 Task: Find connections with filter location Pátra with filter topic #socialmediawith filter profile language English with filter current company Lenovo India with filter school Sandip University with filter industry Measuring and Control Instrument Manufacturing with filter service category NotaryOnline Research with filter keywords title Physical Therapist
Action: Mouse moved to (285, 190)
Screenshot: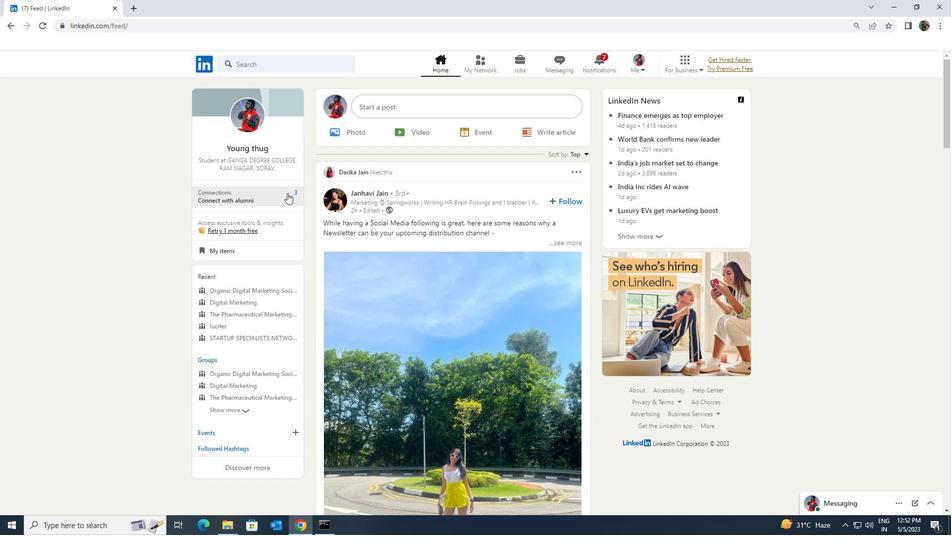 
Action: Mouse pressed left at (285, 190)
Screenshot: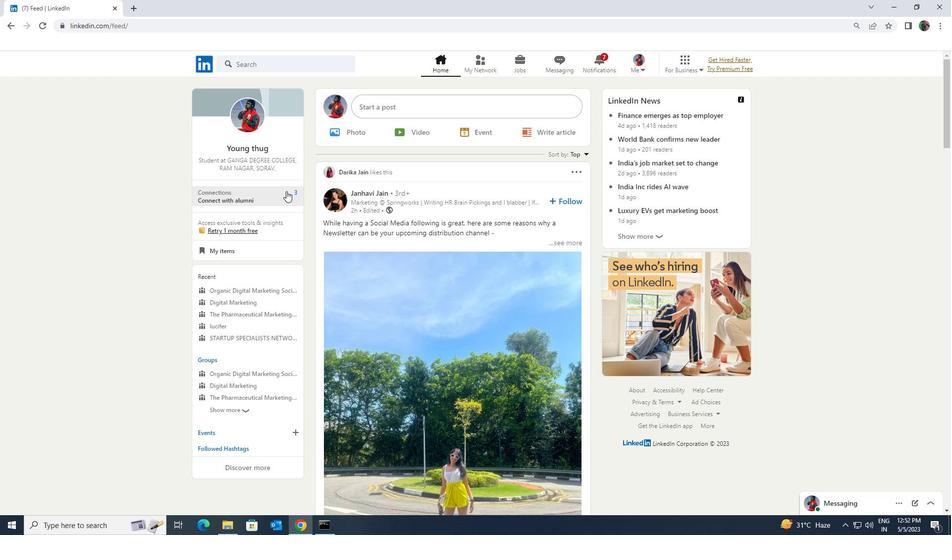 
Action: Mouse moved to (275, 116)
Screenshot: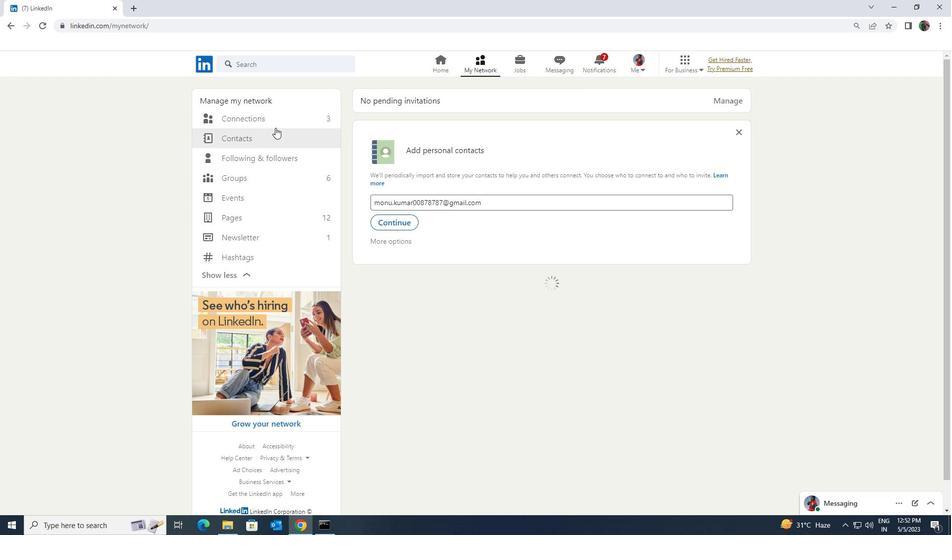 
Action: Mouse pressed left at (275, 116)
Screenshot: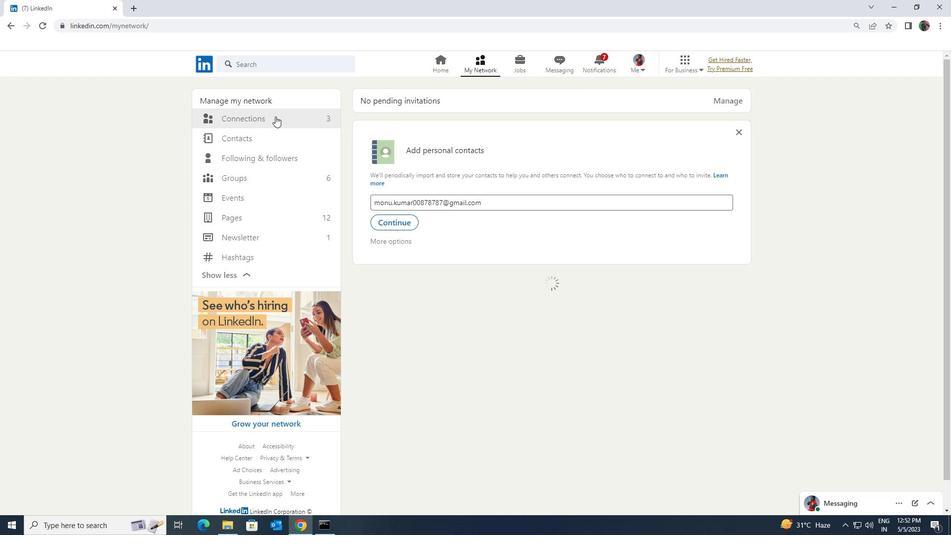 
Action: Mouse moved to (274, 117)
Screenshot: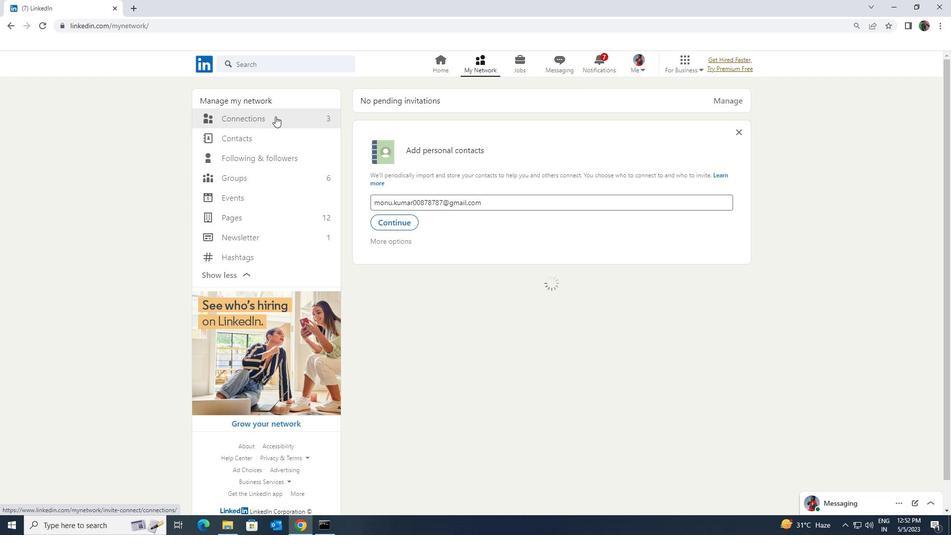 
Action: Mouse pressed left at (274, 117)
Screenshot: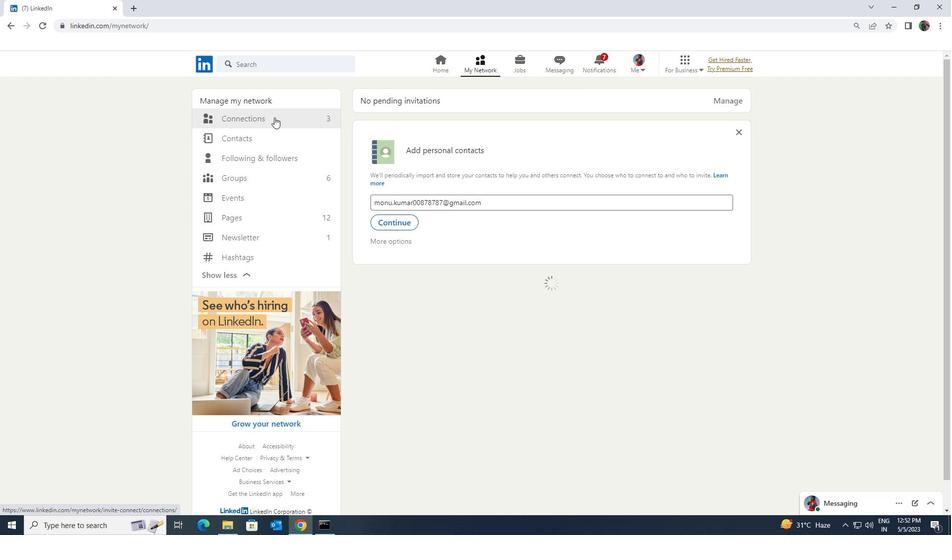 
Action: Mouse moved to (532, 121)
Screenshot: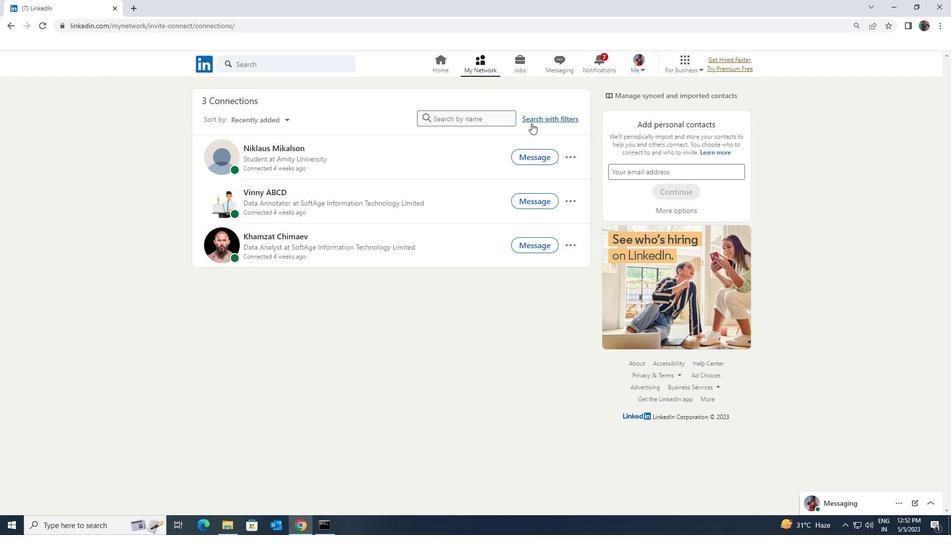 
Action: Mouse pressed left at (532, 121)
Screenshot: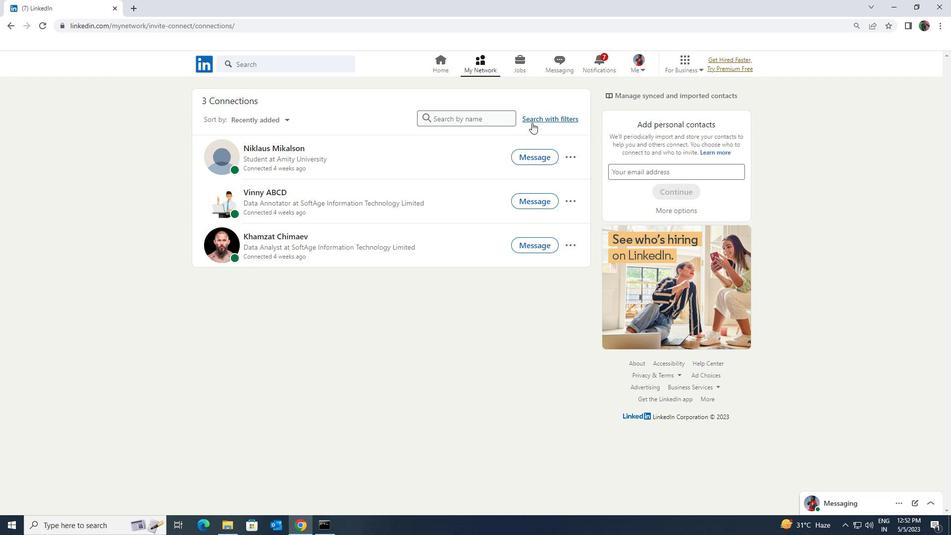 
Action: Mouse moved to (505, 88)
Screenshot: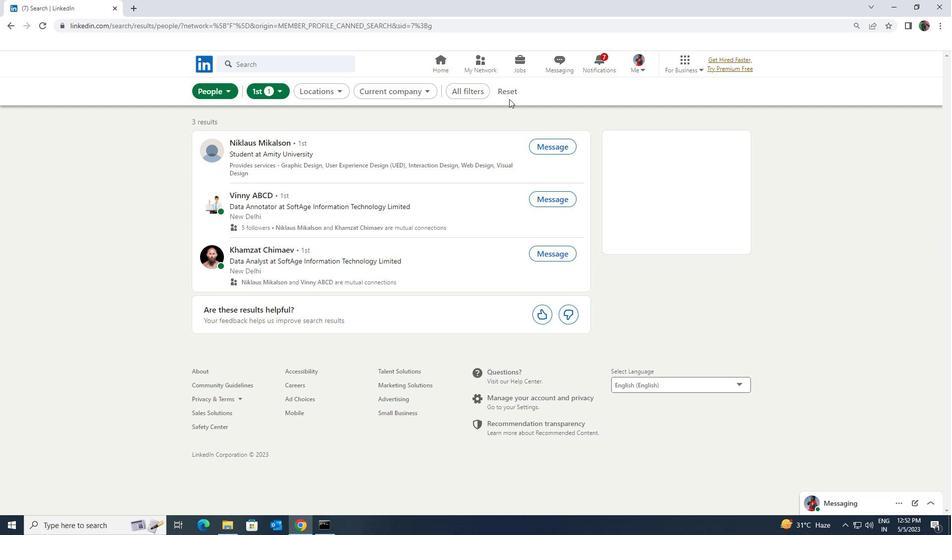 
Action: Mouse pressed left at (505, 88)
Screenshot: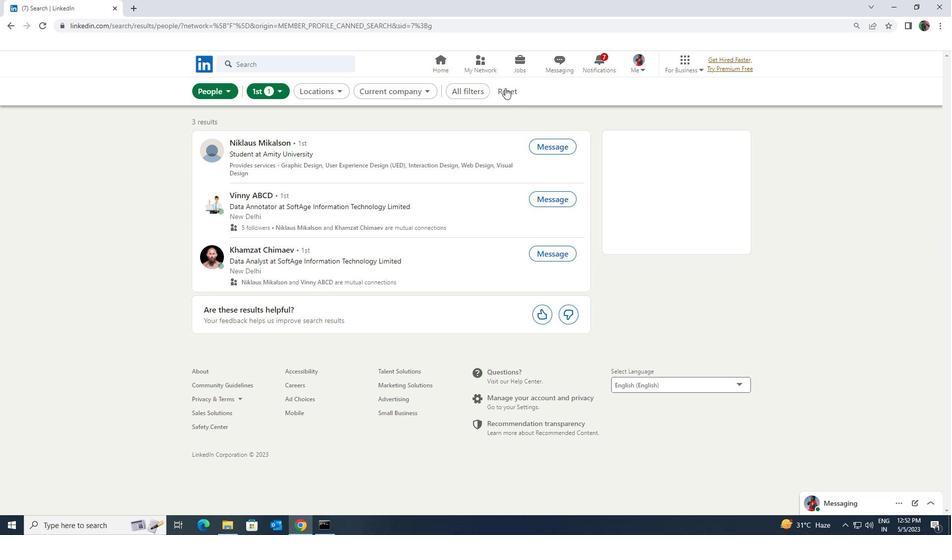 
Action: Mouse moved to (499, 90)
Screenshot: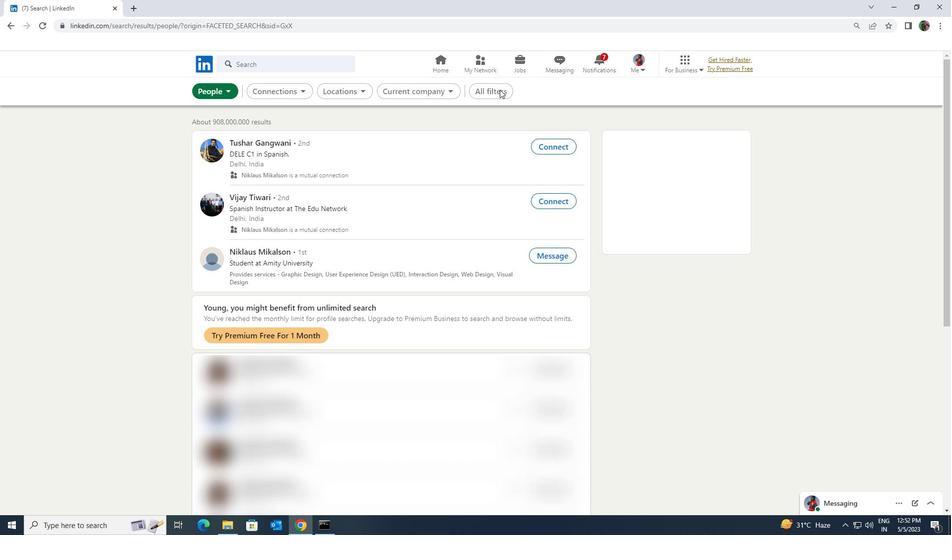 
Action: Mouse pressed left at (499, 90)
Screenshot: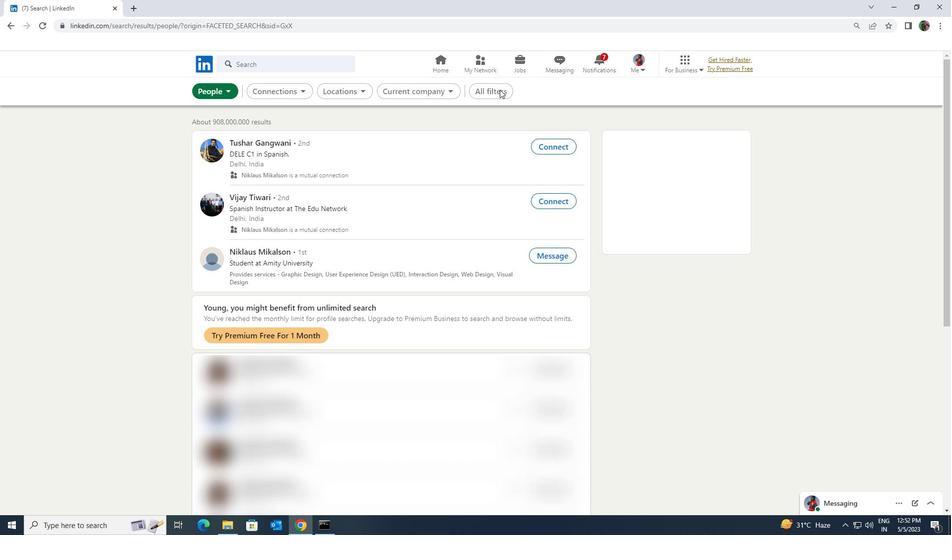 
Action: Mouse moved to (495, 91)
Screenshot: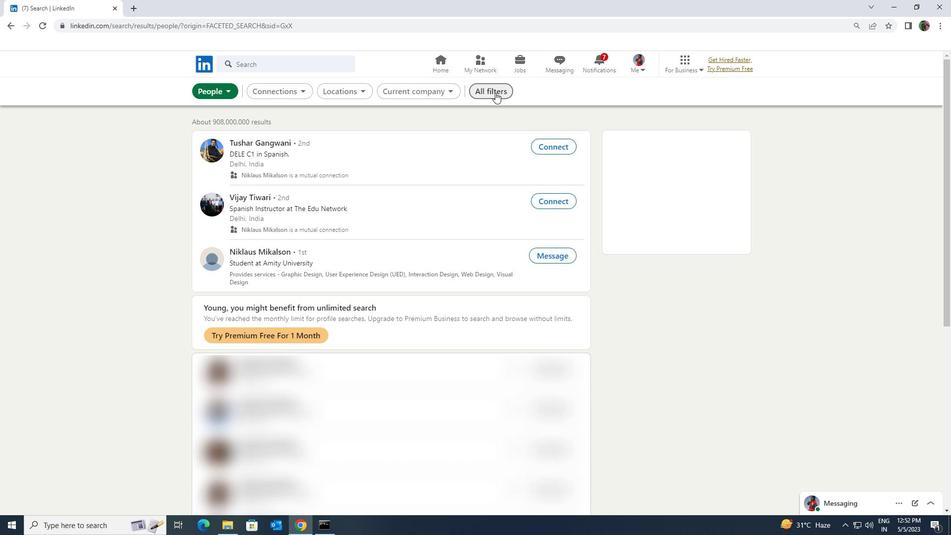 
Action: Mouse pressed left at (495, 91)
Screenshot: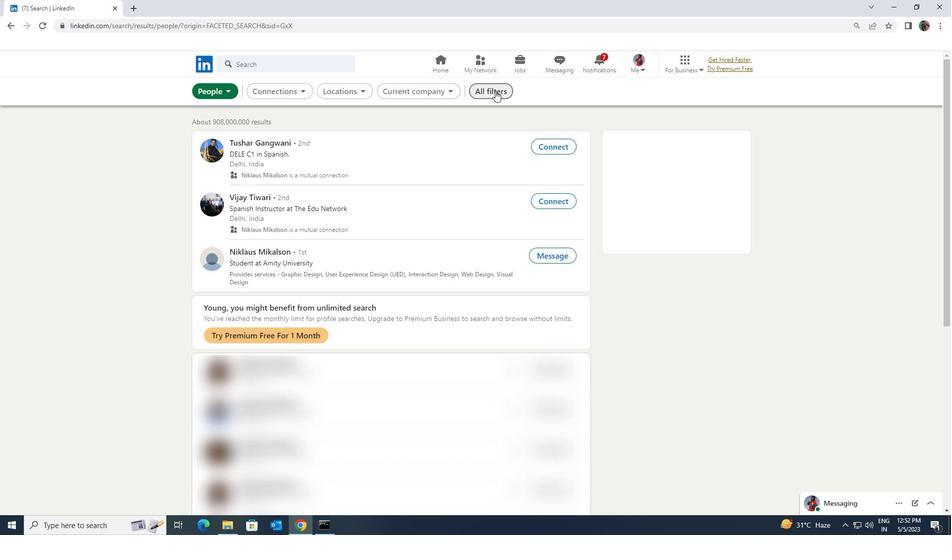 
Action: Mouse pressed left at (495, 91)
Screenshot: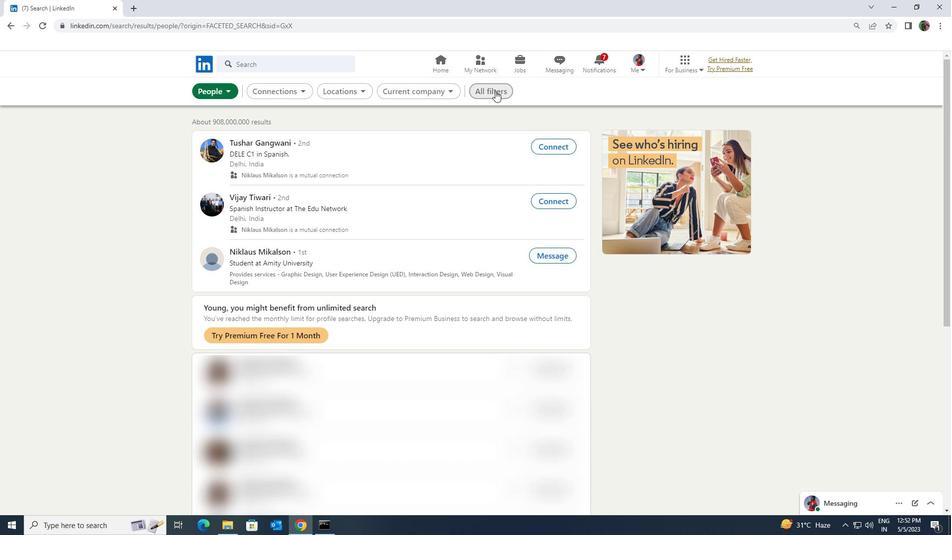 
Action: Mouse moved to (859, 385)
Screenshot: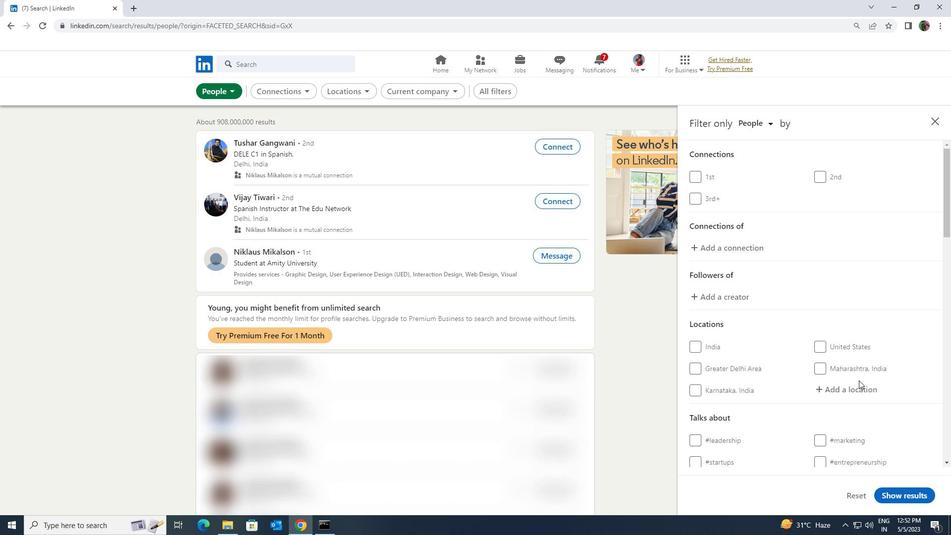 
Action: Mouse pressed left at (859, 385)
Screenshot: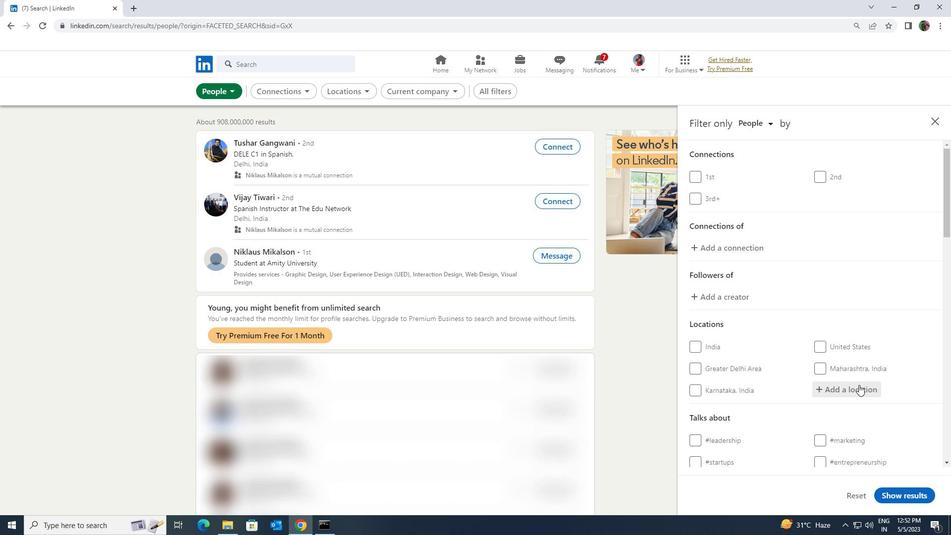 
Action: Key pressed <Key.shift>PATRA
Screenshot: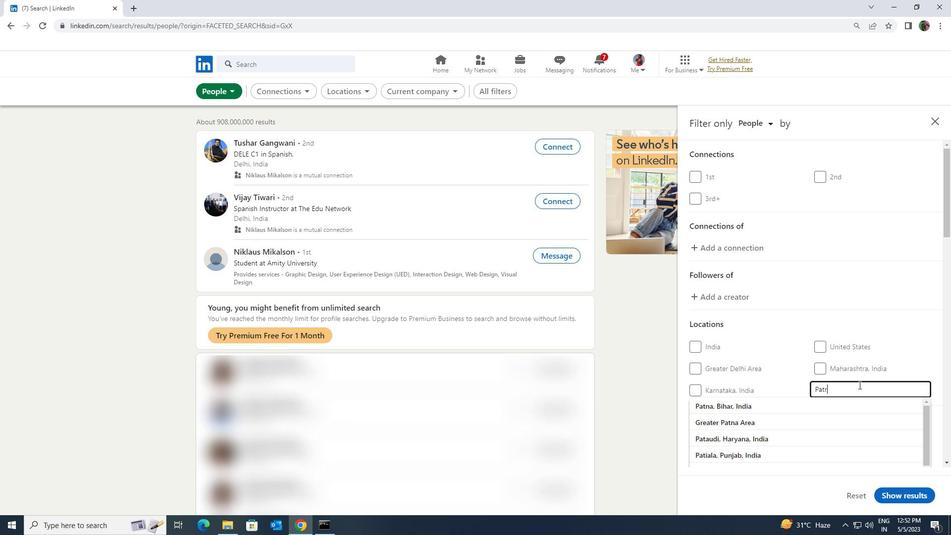 
Action: Mouse moved to (846, 406)
Screenshot: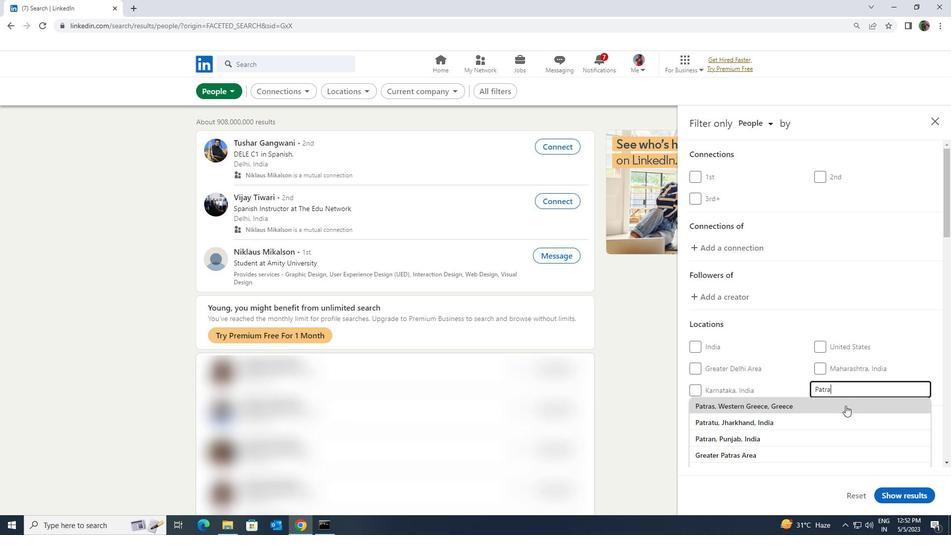 
Action: Mouse pressed left at (846, 406)
Screenshot: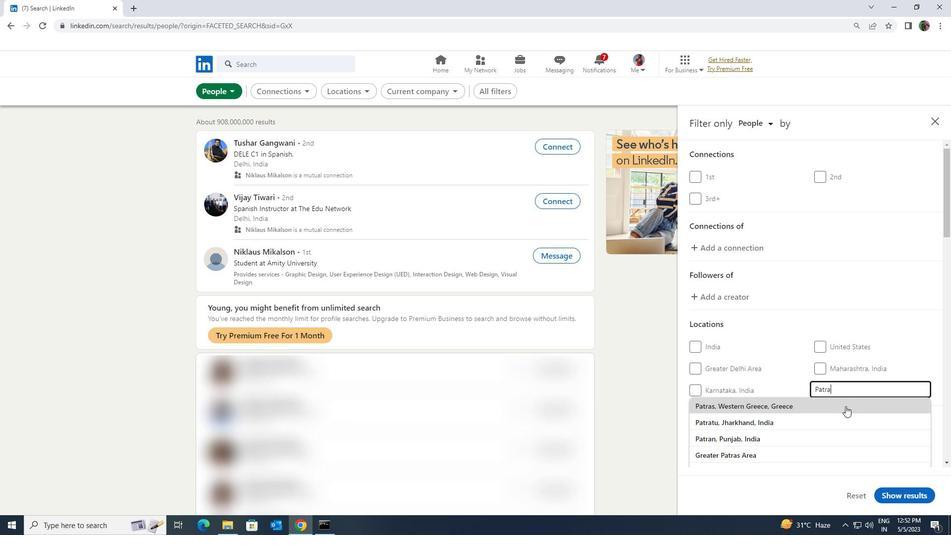
Action: Mouse scrolled (846, 405) with delta (0, 0)
Screenshot: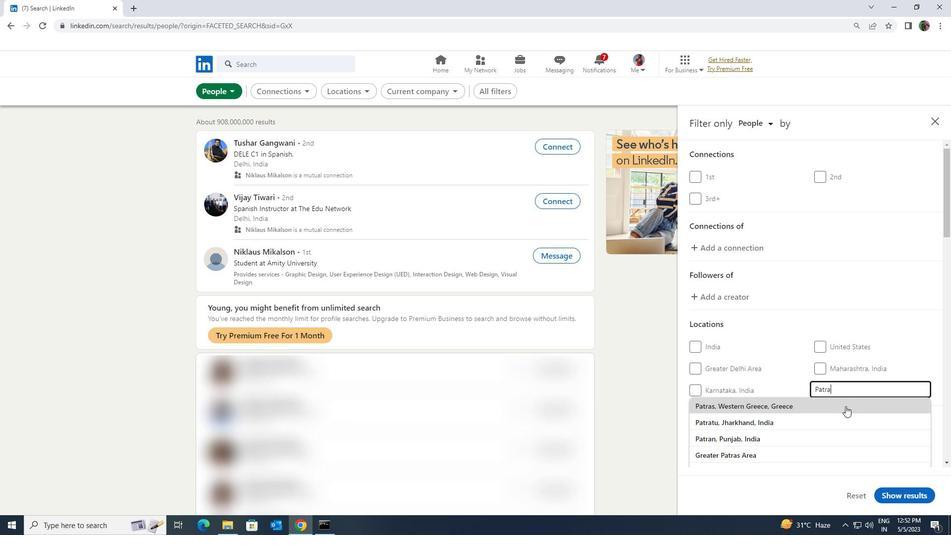 
Action: Mouse moved to (844, 405)
Screenshot: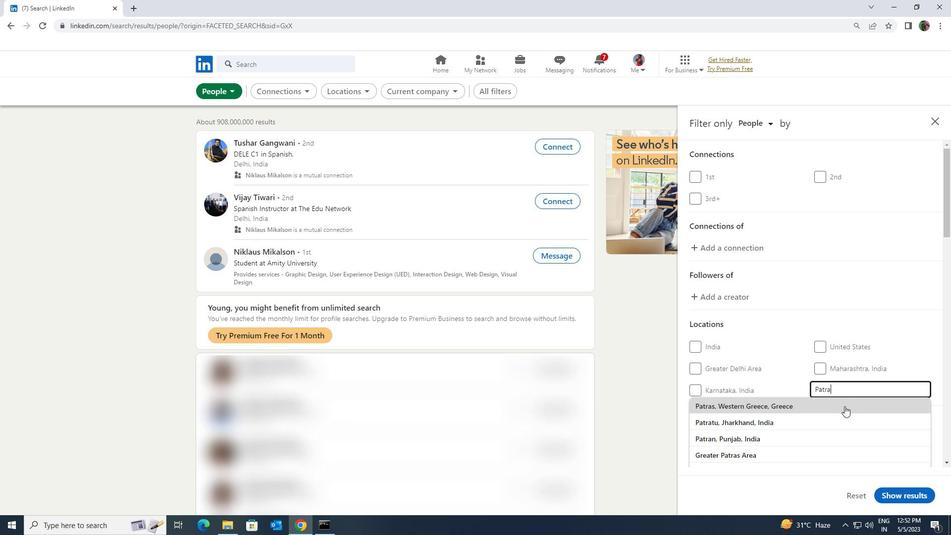 
Action: Mouse pressed left at (844, 405)
Screenshot: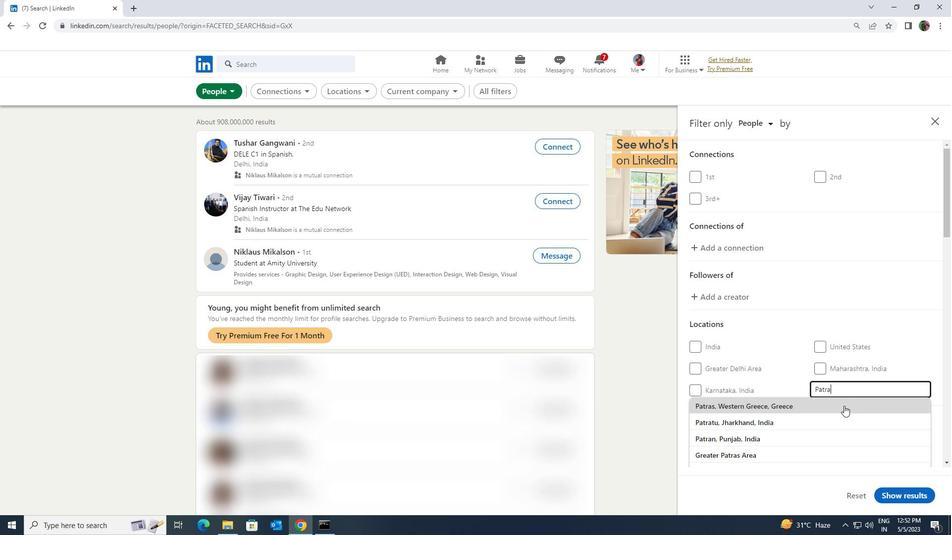 
Action: Mouse scrolled (844, 405) with delta (0, 0)
Screenshot: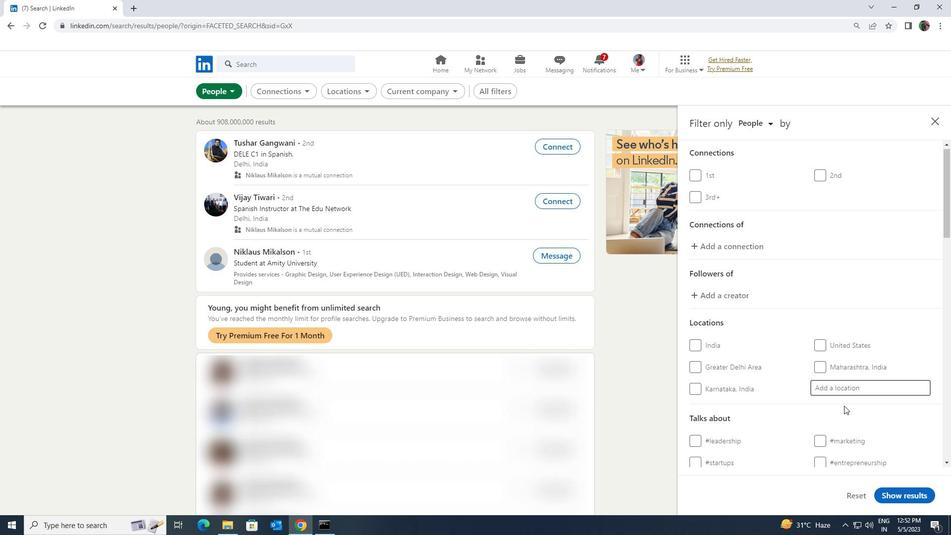 
Action: Mouse scrolled (844, 405) with delta (0, 0)
Screenshot: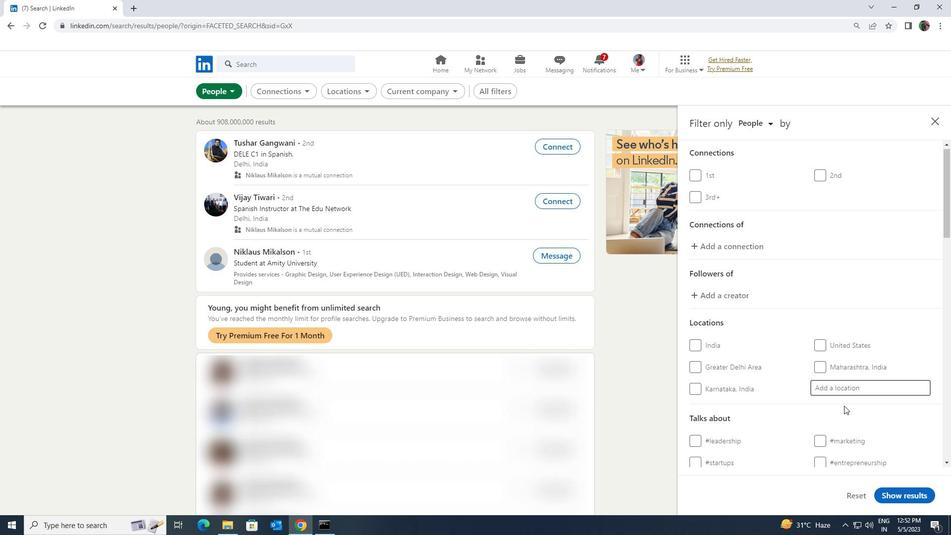 
Action: Mouse moved to (839, 353)
Screenshot: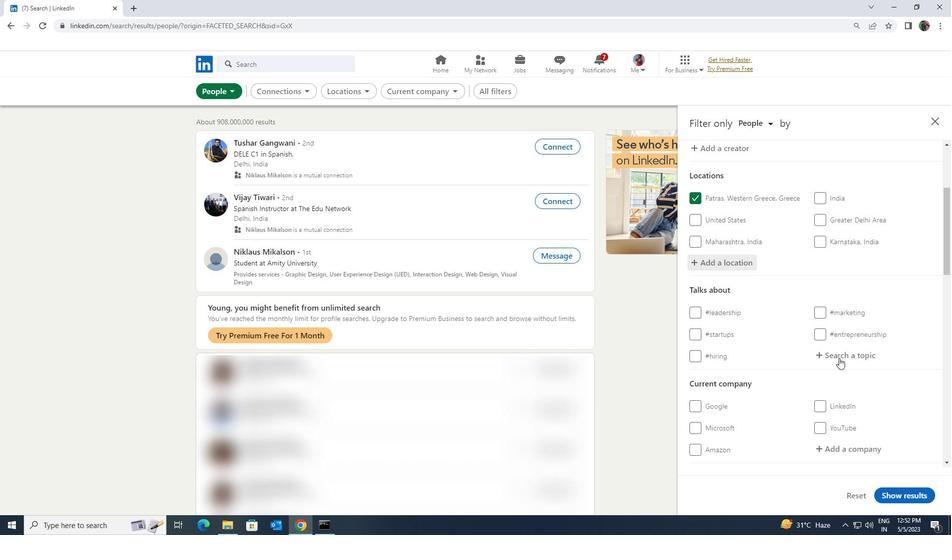 
Action: Mouse pressed left at (839, 353)
Screenshot: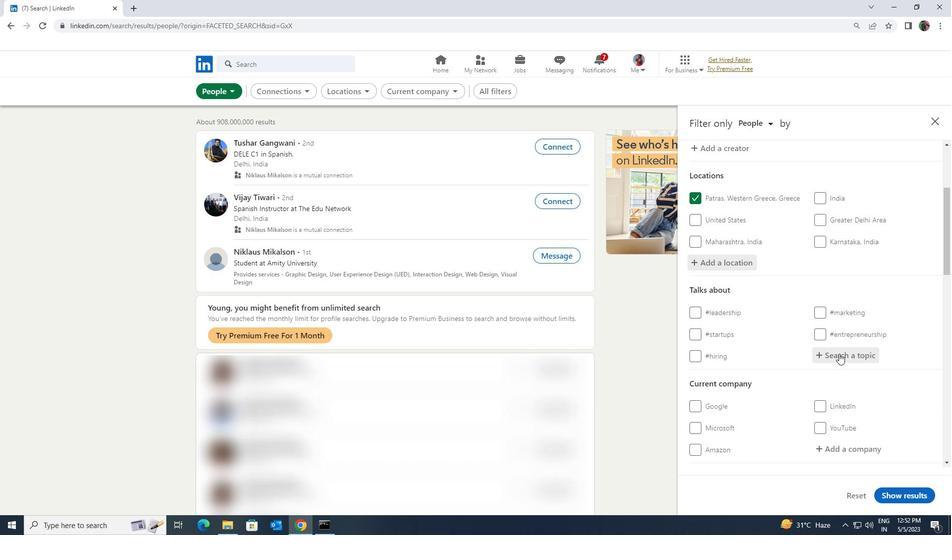 
Action: Key pressed <Key.shift><Key.shift><Key.shift><Key.shift><Key.shift><Key.shift><Key.shift><Key.shift>SOCIALMDIA<Key.backspace><Key.backspace><Key.backspace>EDIA
Screenshot: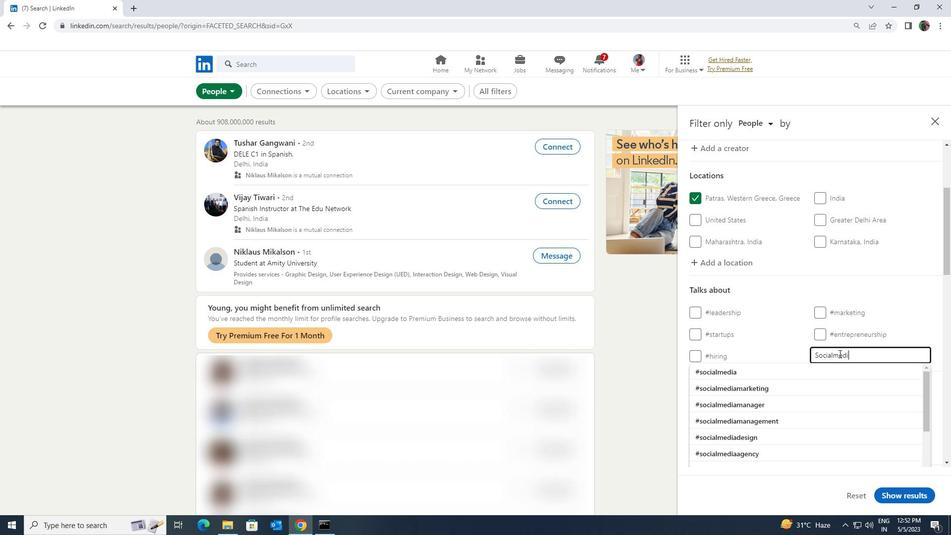 
Action: Mouse moved to (839, 368)
Screenshot: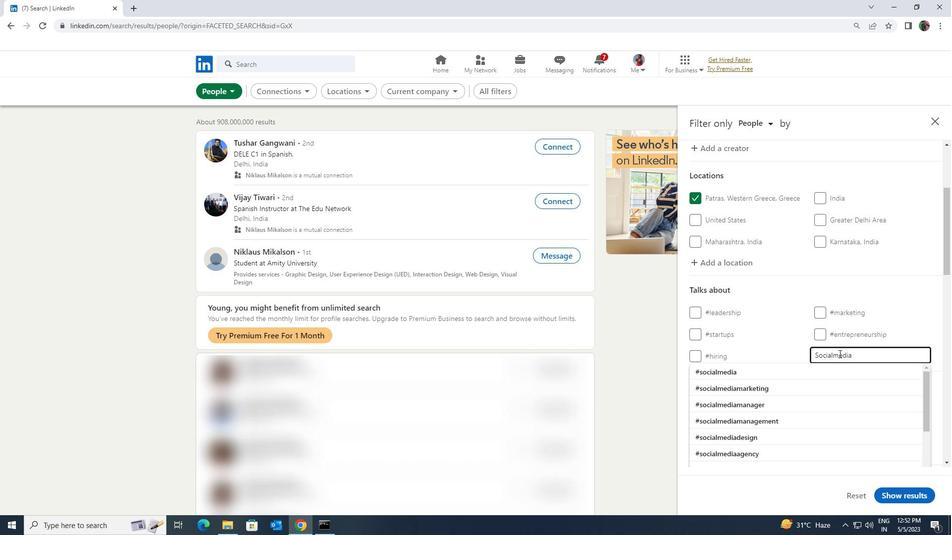 
Action: Mouse pressed left at (839, 368)
Screenshot: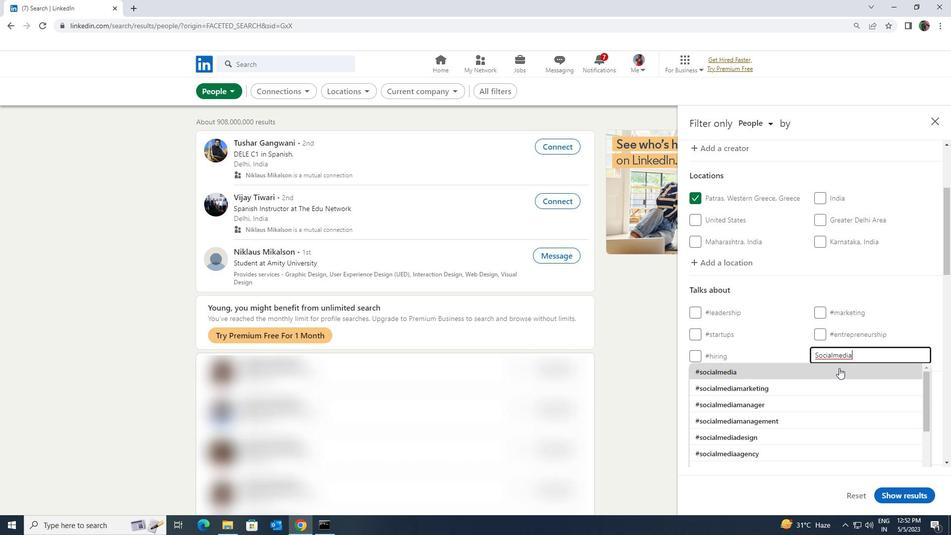 
Action: Mouse moved to (839, 368)
Screenshot: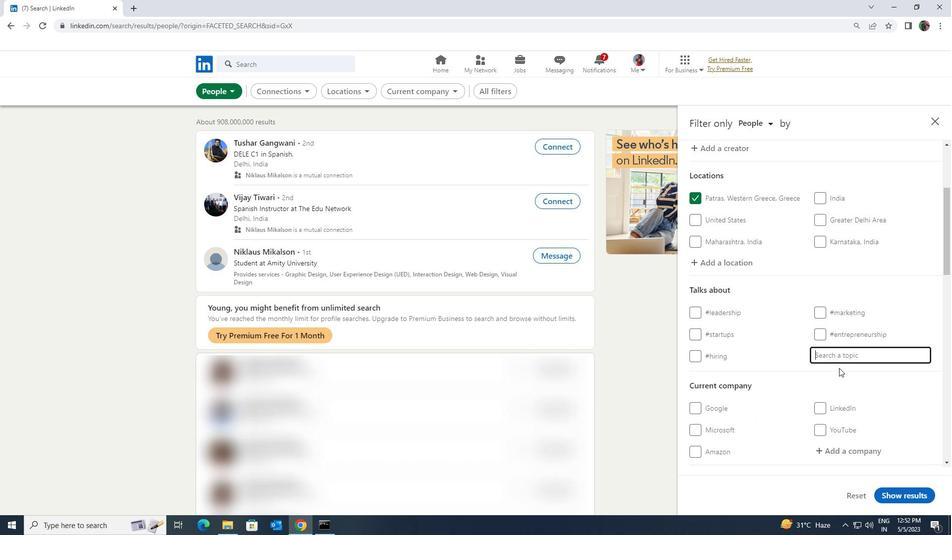 
Action: Mouse scrolled (839, 367) with delta (0, 0)
Screenshot: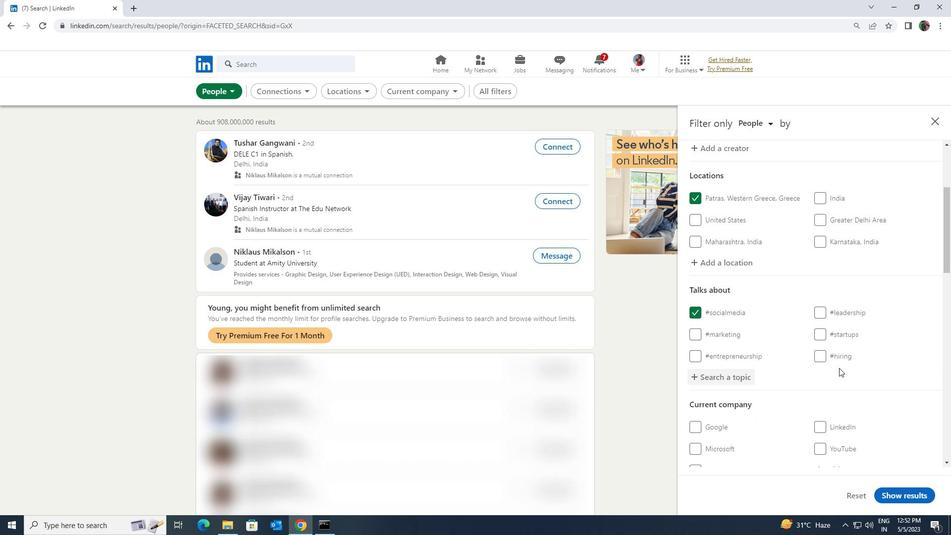 
Action: Mouse moved to (840, 368)
Screenshot: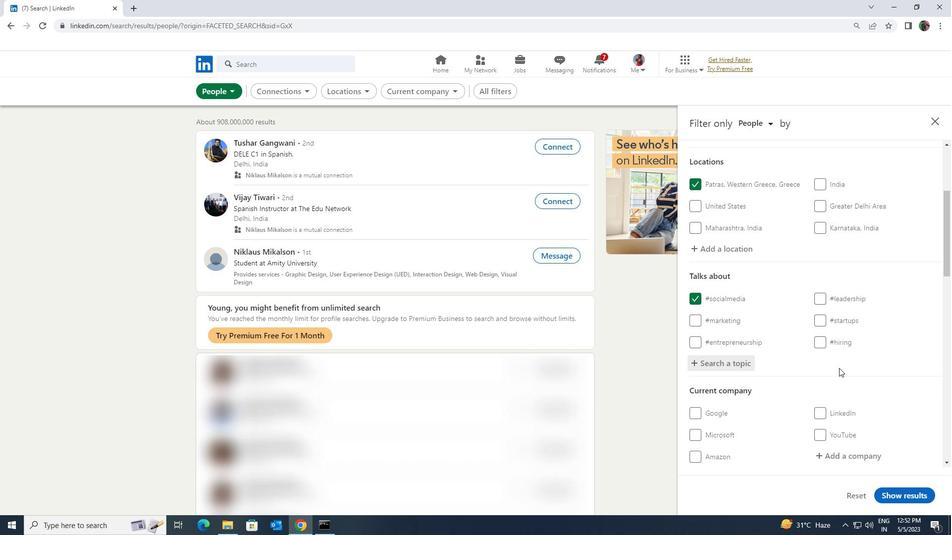 
Action: Mouse scrolled (840, 367) with delta (0, 0)
Screenshot: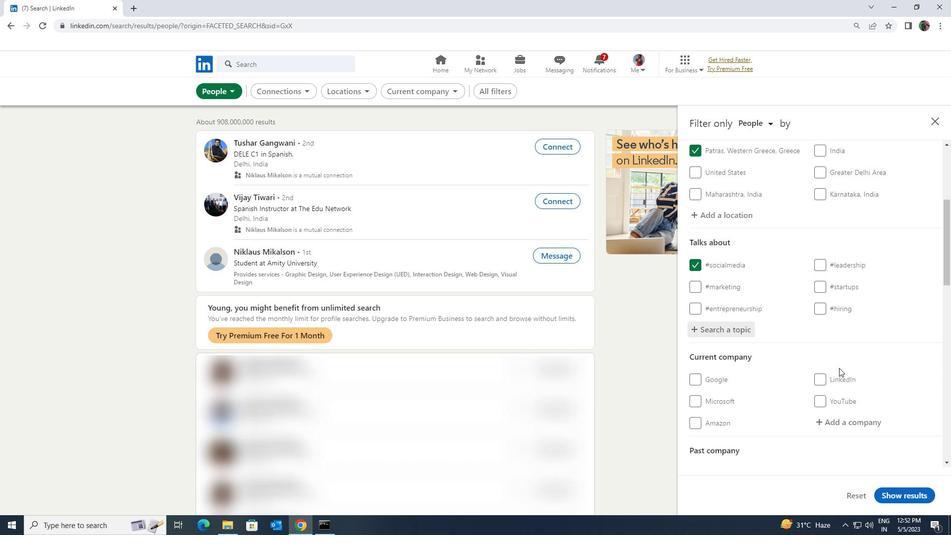 
Action: Mouse moved to (840, 368)
Screenshot: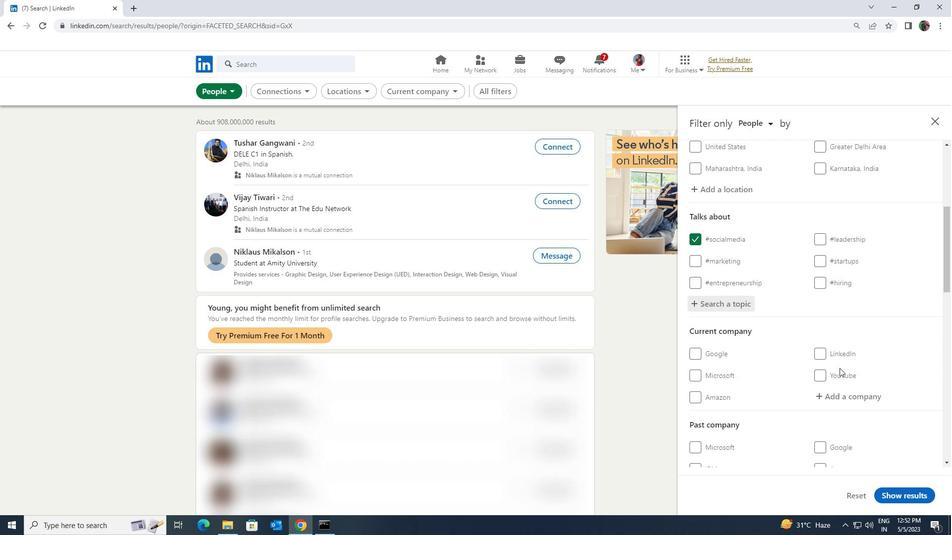 
Action: Mouse scrolled (840, 367) with delta (0, 0)
Screenshot: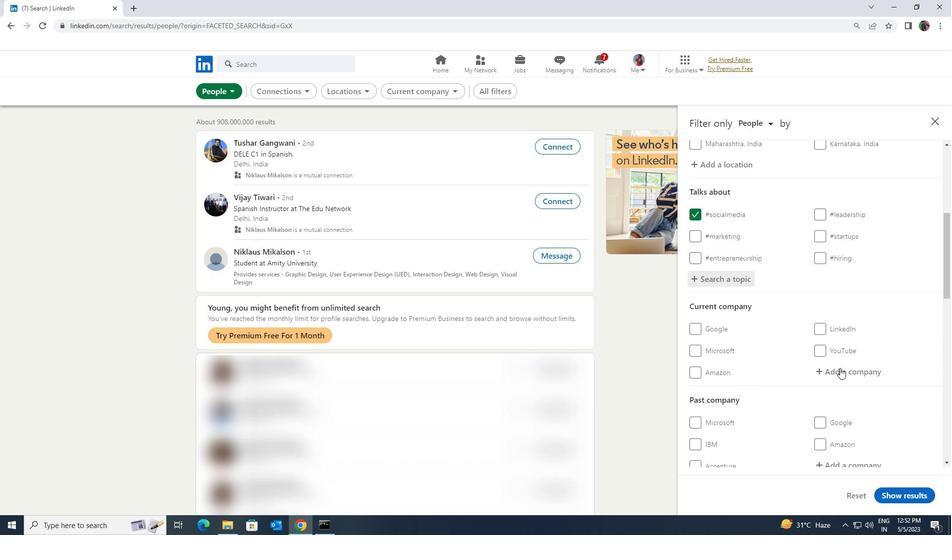 
Action: Mouse scrolled (840, 367) with delta (0, 0)
Screenshot: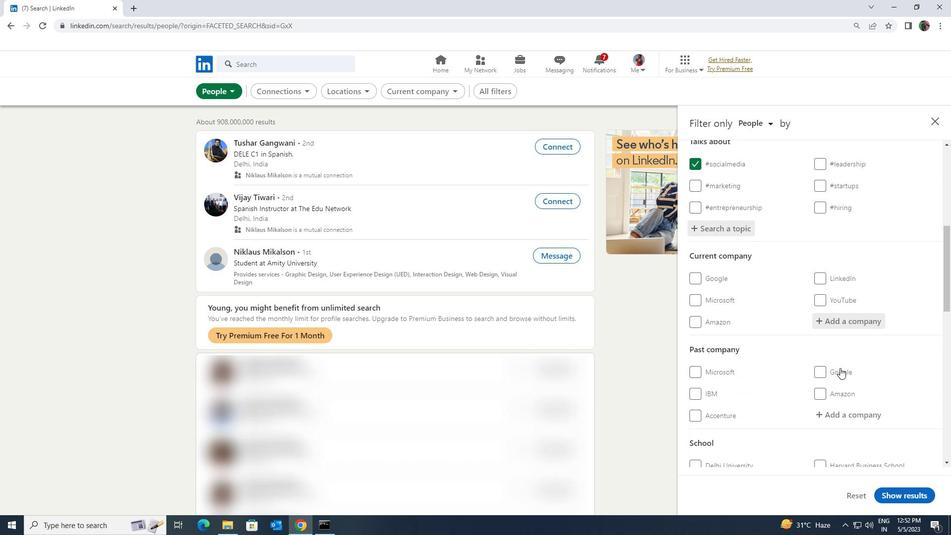 
Action: Mouse scrolled (840, 367) with delta (0, 0)
Screenshot: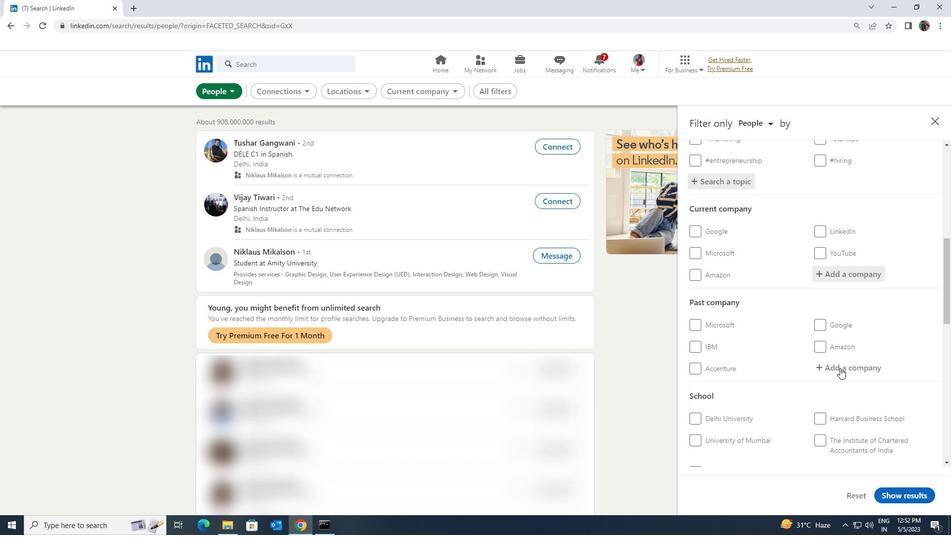 
Action: Mouse scrolled (840, 367) with delta (0, 0)
Screenshot: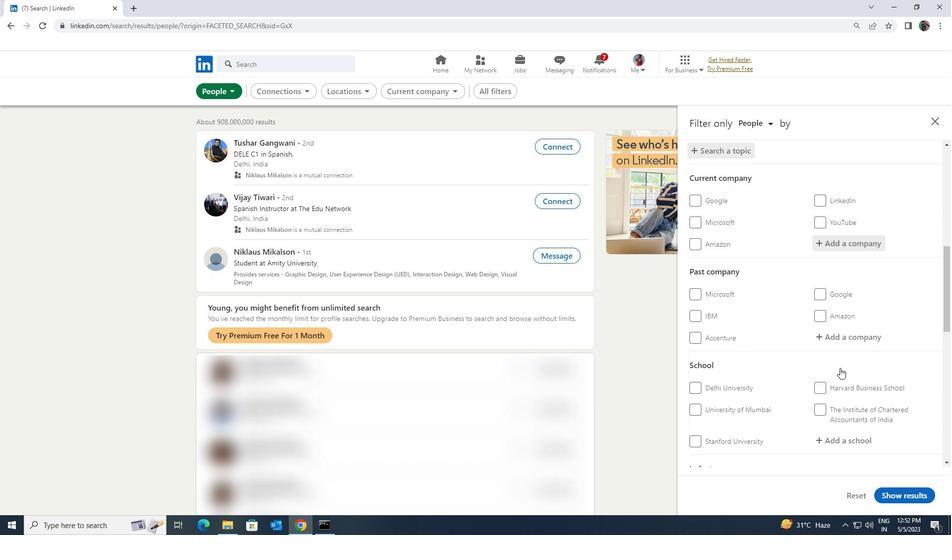 
Action: Mouse scrolled (840, 367) with delta (0, 0)
Screenshot: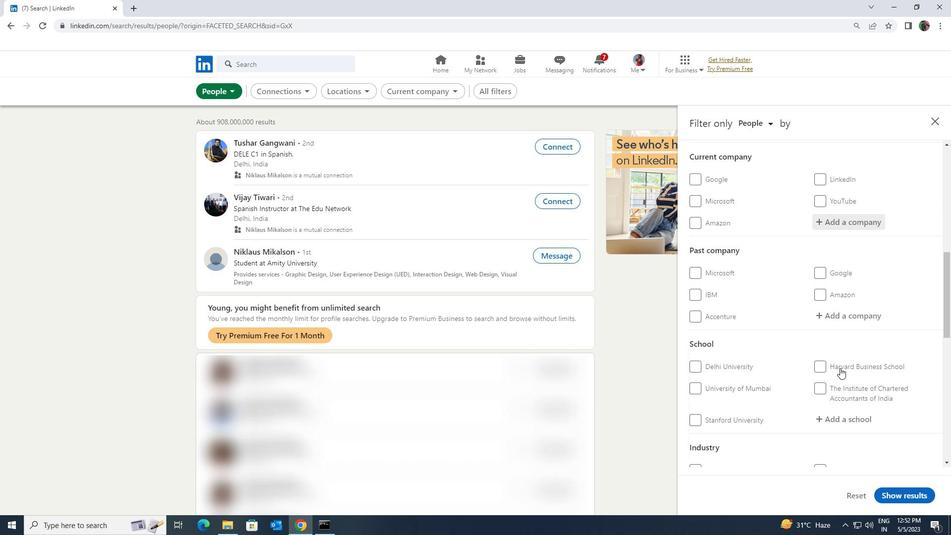 
Action: Mouse moved to (840, 368)
Screenshot: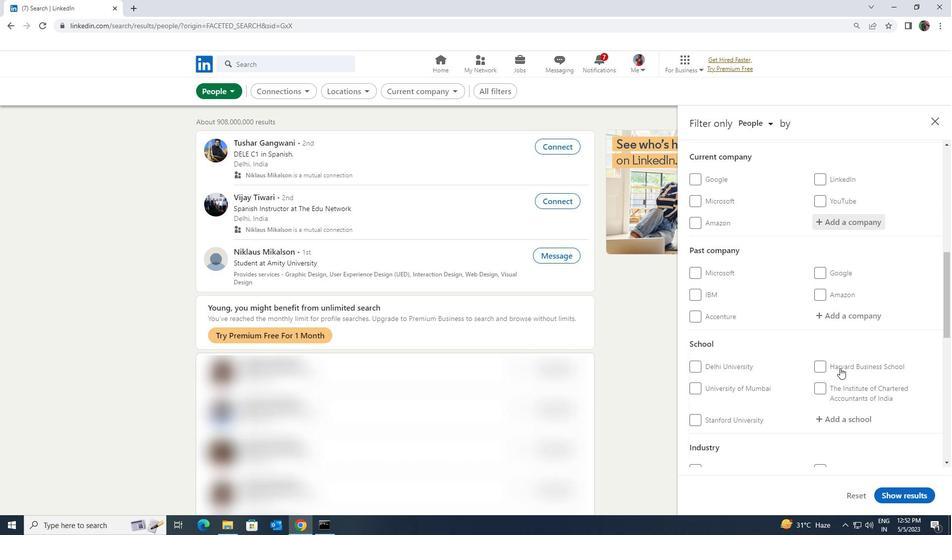 
Action: Mouse scrolled (840, 367) with delta (0, 0)
Screenshot: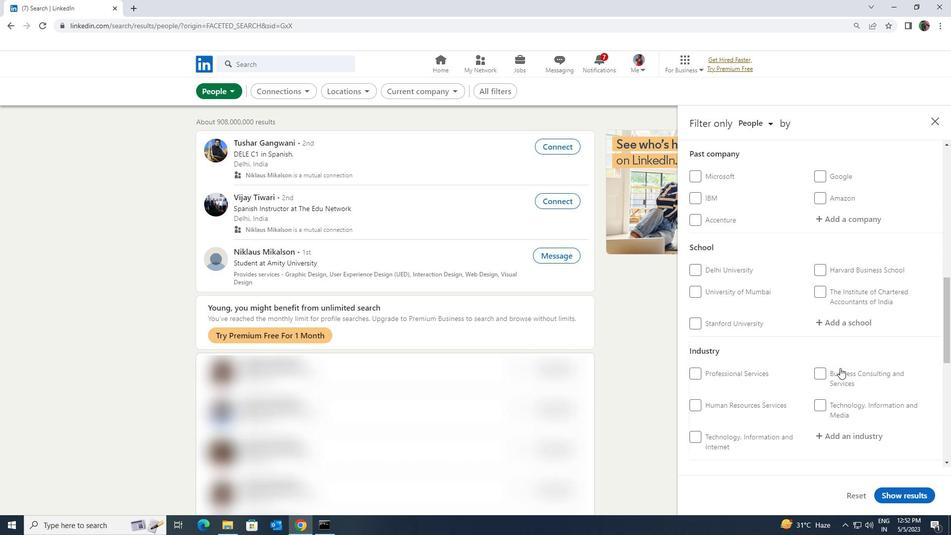 
Action: Mouse scrolled (840, 367) with delta (0, 0)
Screenshot: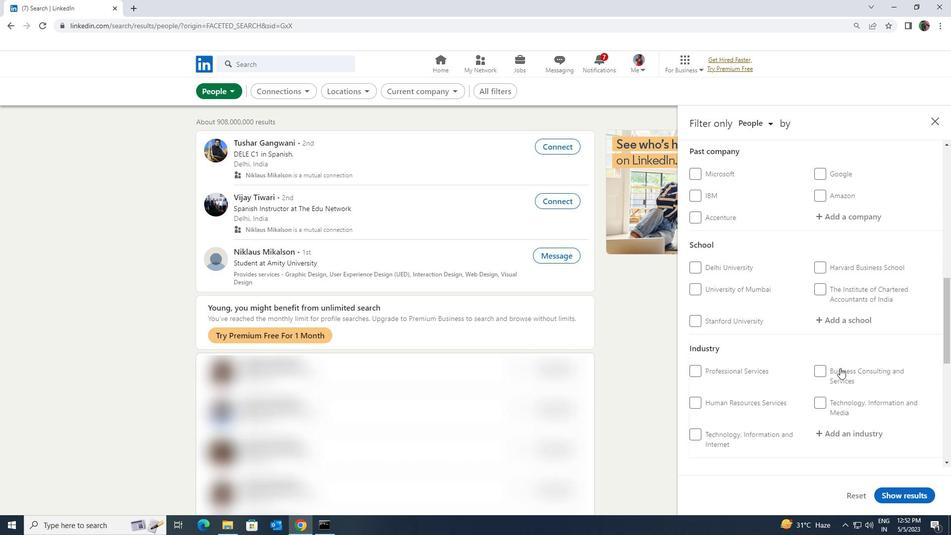 
Action: Mouse scrolled (840, 367) with delta (0, 0)
Screenshot: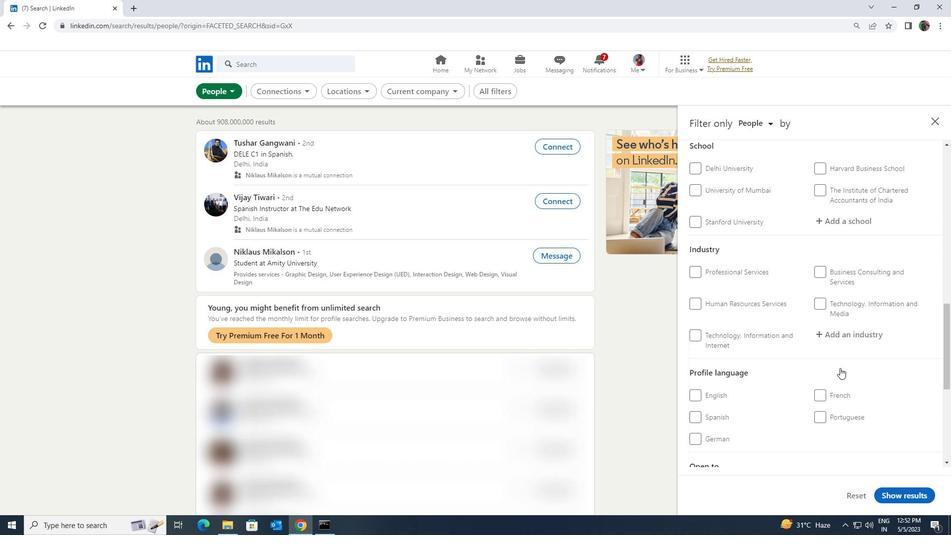 
Action: Mouse moved to (724, 345)
Screenshot: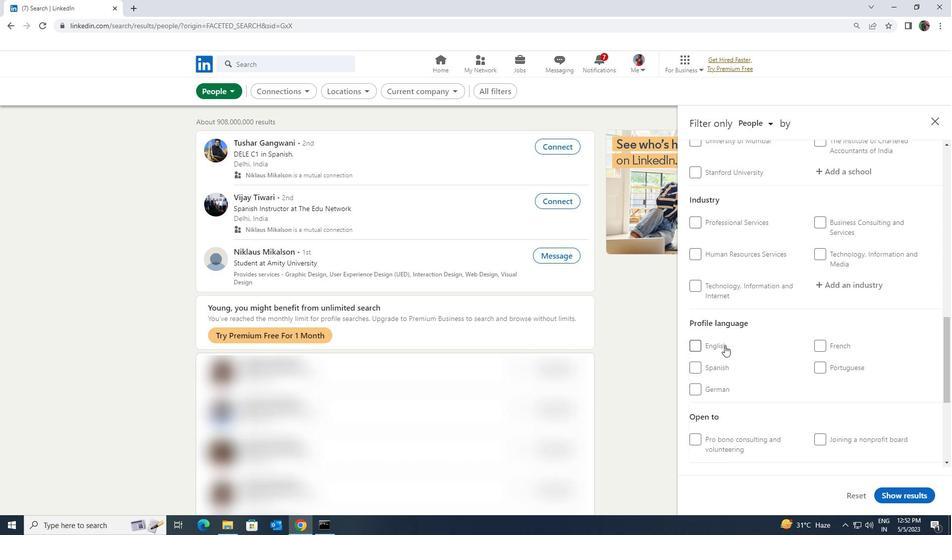 
Action: Mouse pressed left at (724, 345)
Screenshot: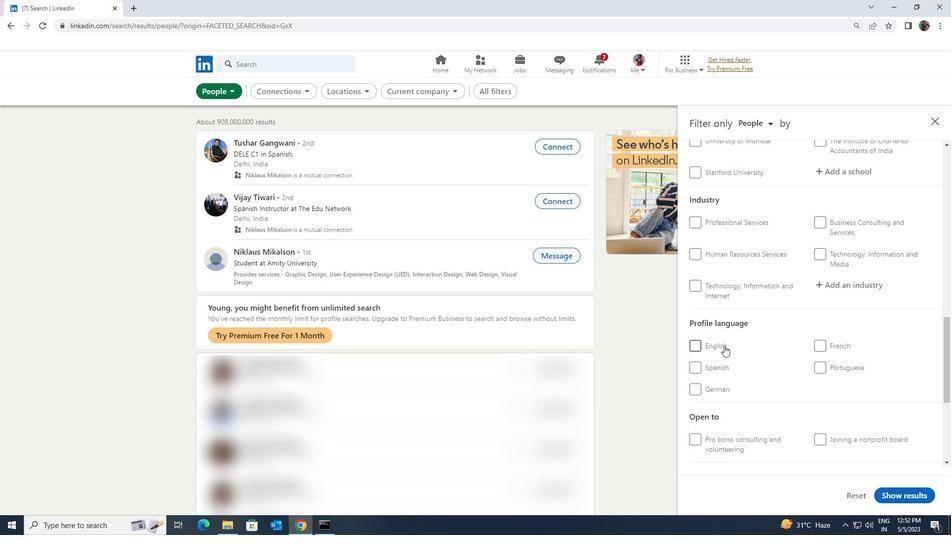 
Action: Mouse moved to (818, 373)
Screenshot: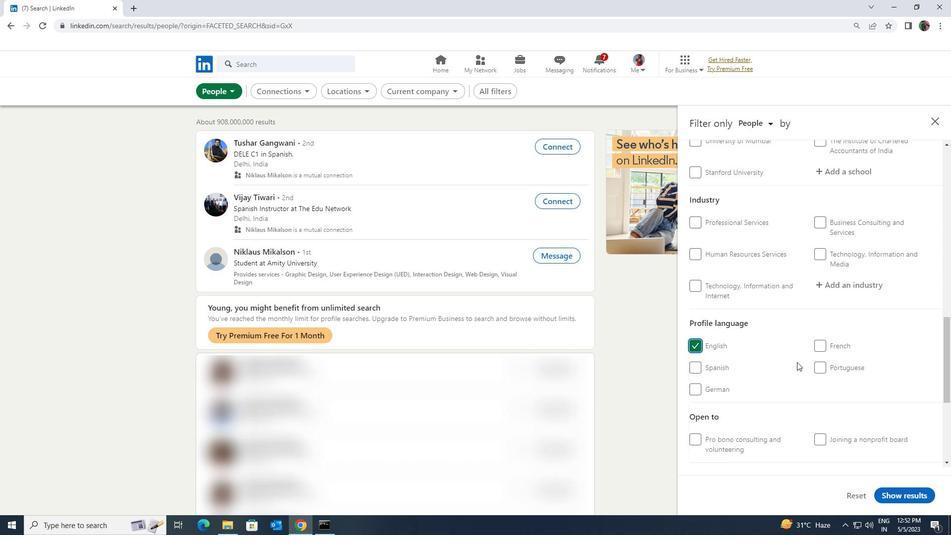 
Action: Mouse scrolled (818, 373) with delta (0, 0)
Screenshot: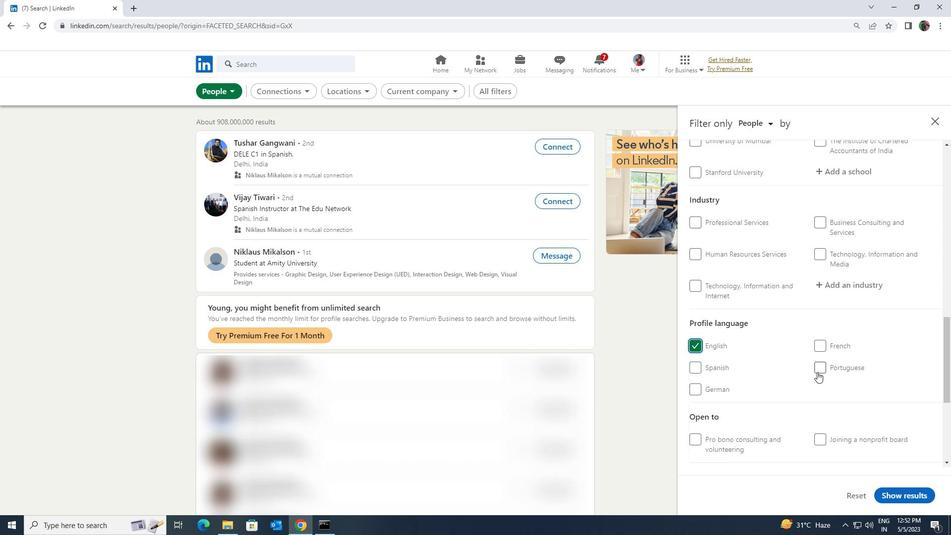 
Action: Mouse scrolled (818, 373) with delta (0, 0)
Screenshot: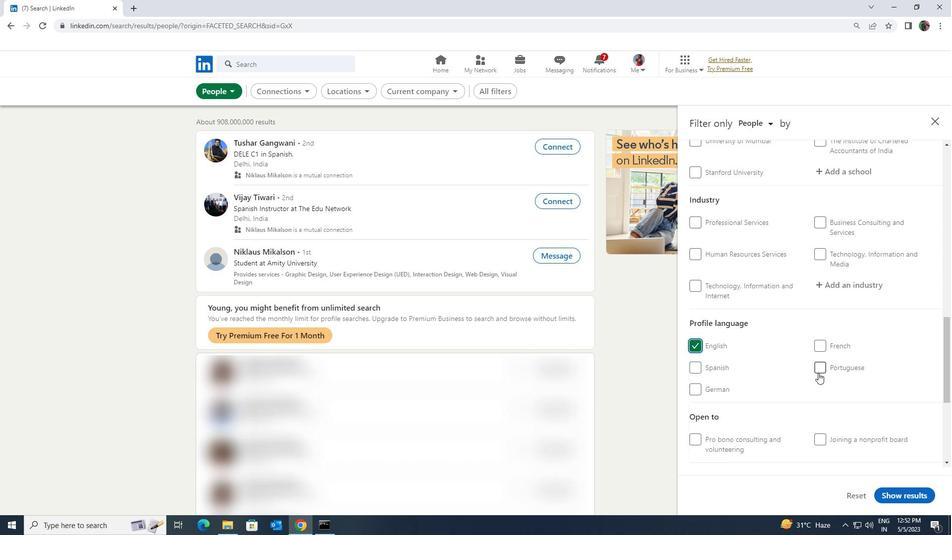 
Action: Mouse scrolled (818, 373) with delta (0, 0)
Screenshot: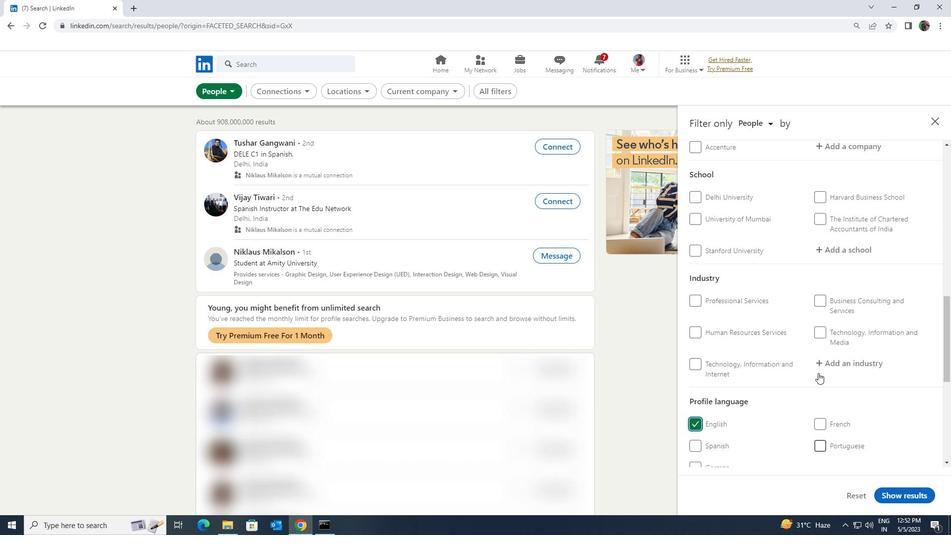 
Action: Mouse scrolled (818, 373) with delta (0, 0)
Screenshot: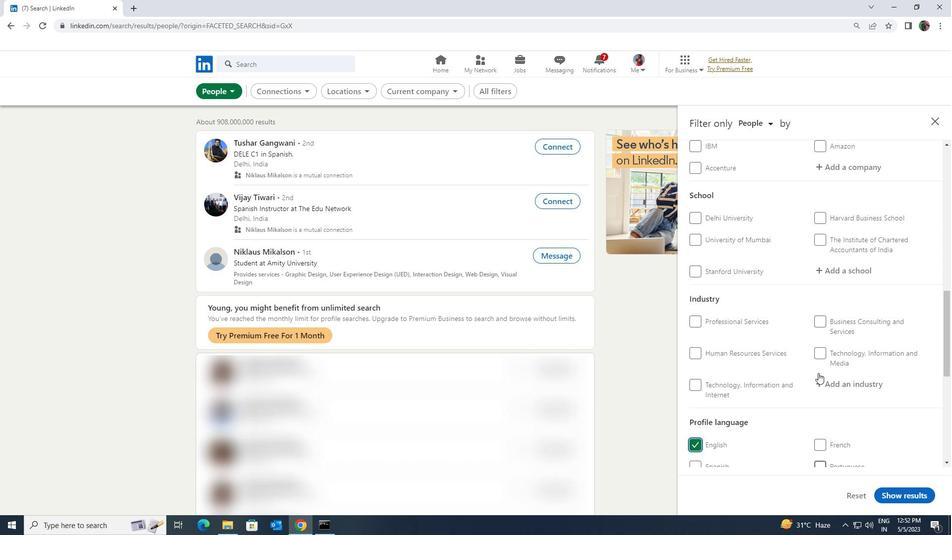 
Action: Mouse scrolled (818, 373) with delta (0, 0)
Screenshot: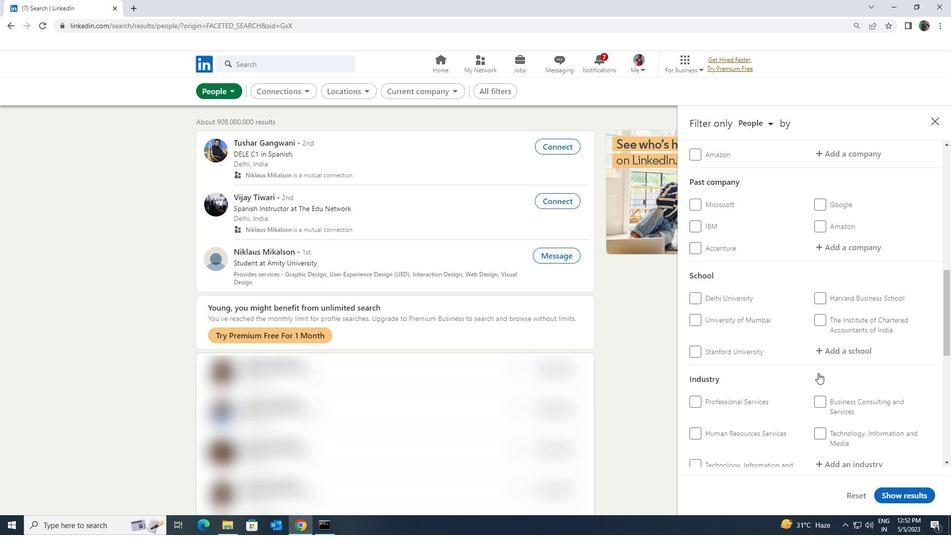 
Action: Mouse moved to (818, 371)
Screenshot: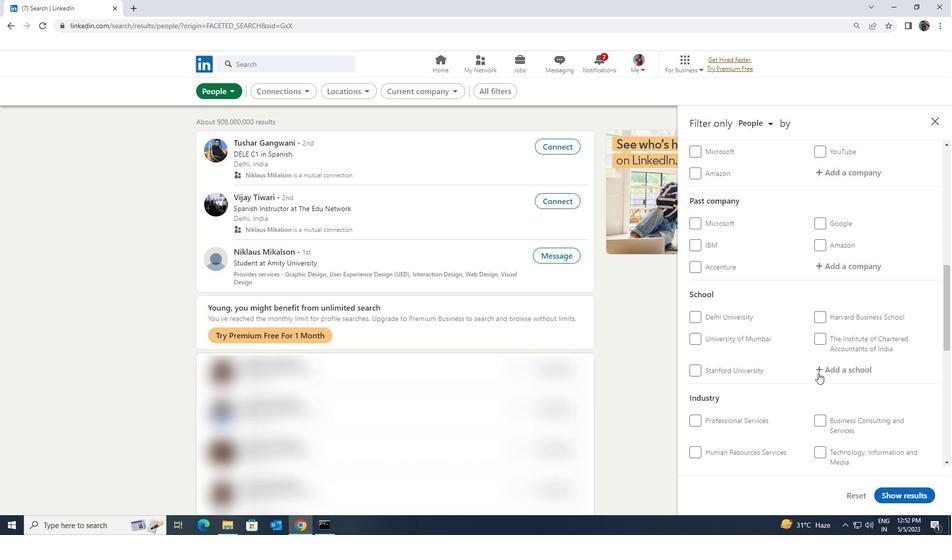 
Action: Mouse scrolled (818, 372) with delta (0, 0)
Screenshot: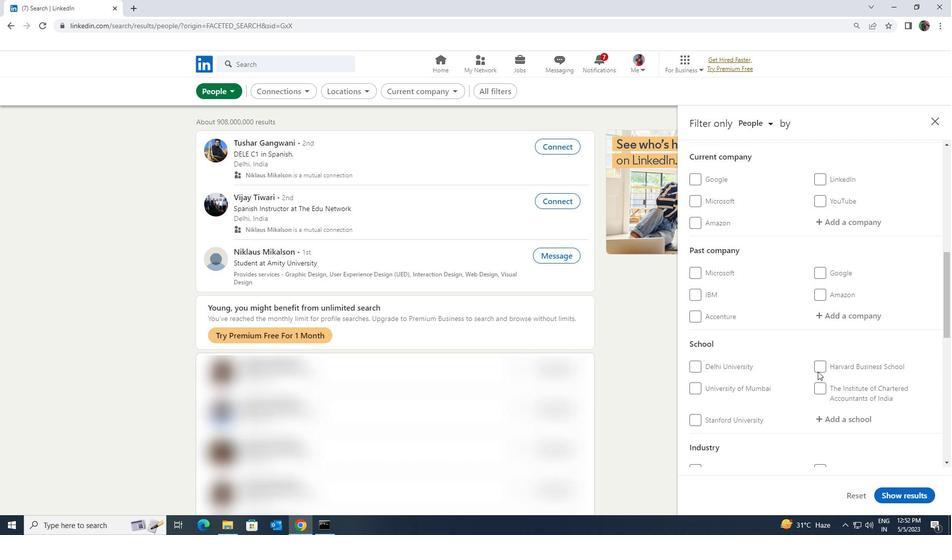 
Action: Mouse scrolled (818, 372) with delta (0, 0)
Screenshot: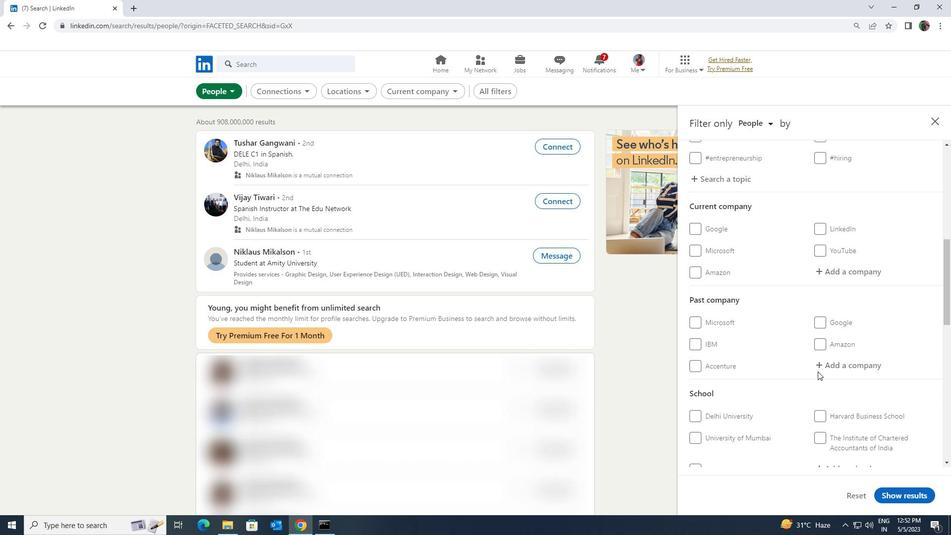 
Action: Mouse moved to (828, 324)
Screenshot: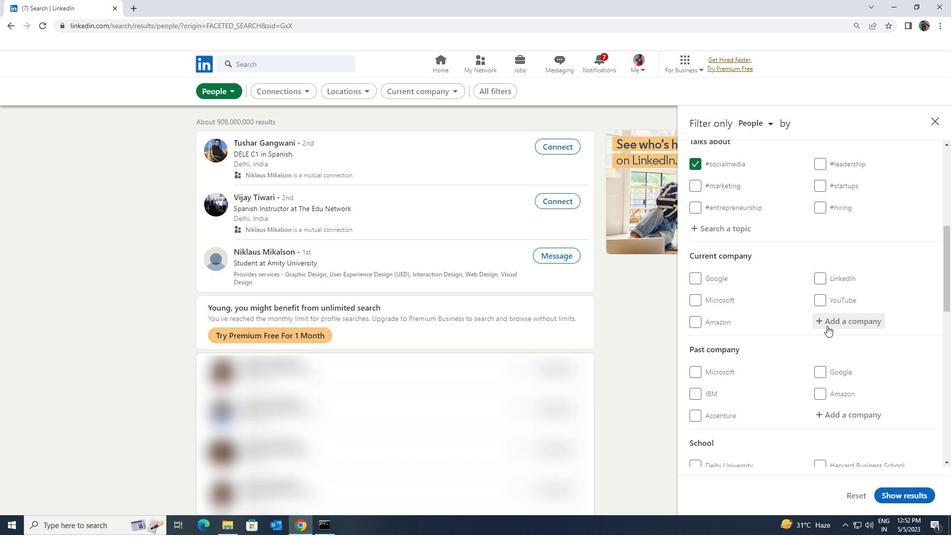 
Action: Mouse pressed left at (828, 324)
Screenshot: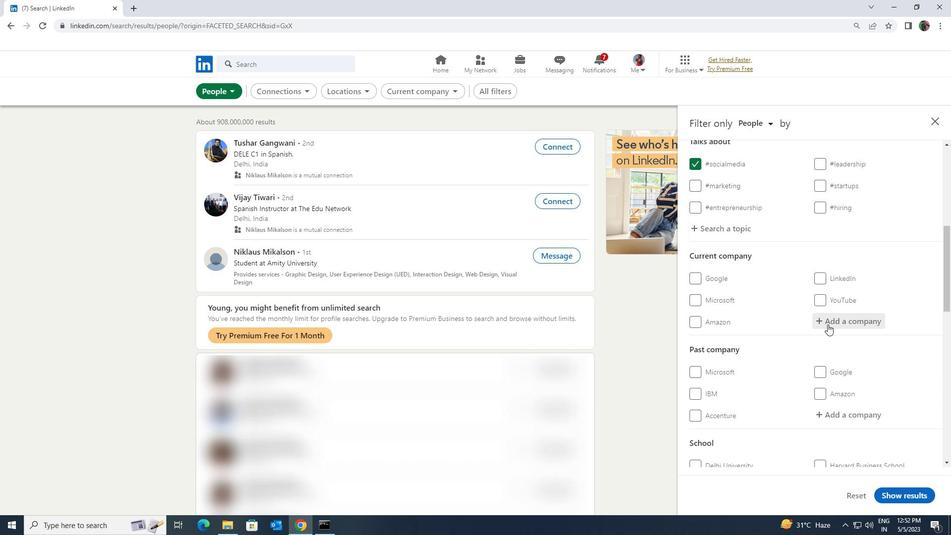 
Action: Key pressed <Key.shift><Key.shift>LENOVO<Key.space><Key.shift>INDIA
Screenshot: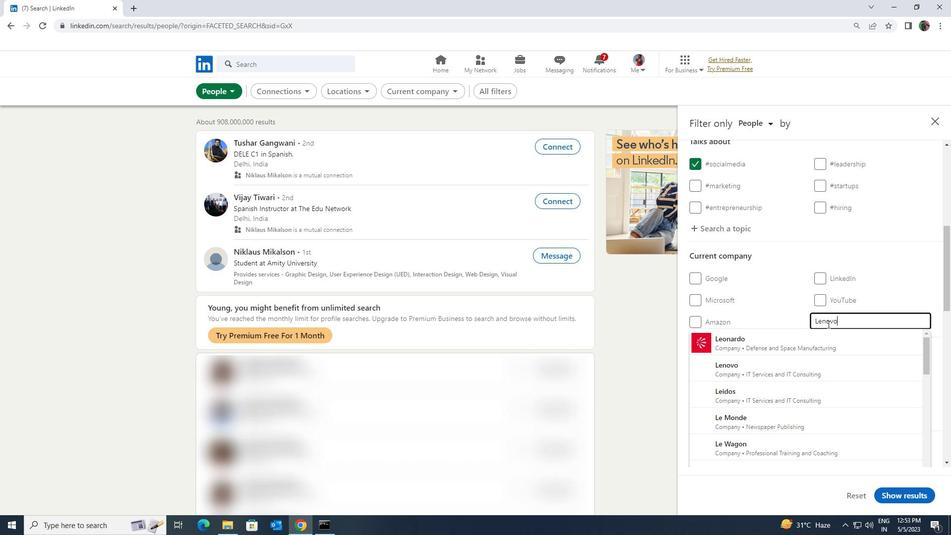 
Action: Mouse moved to (828, 323)
Screenshot: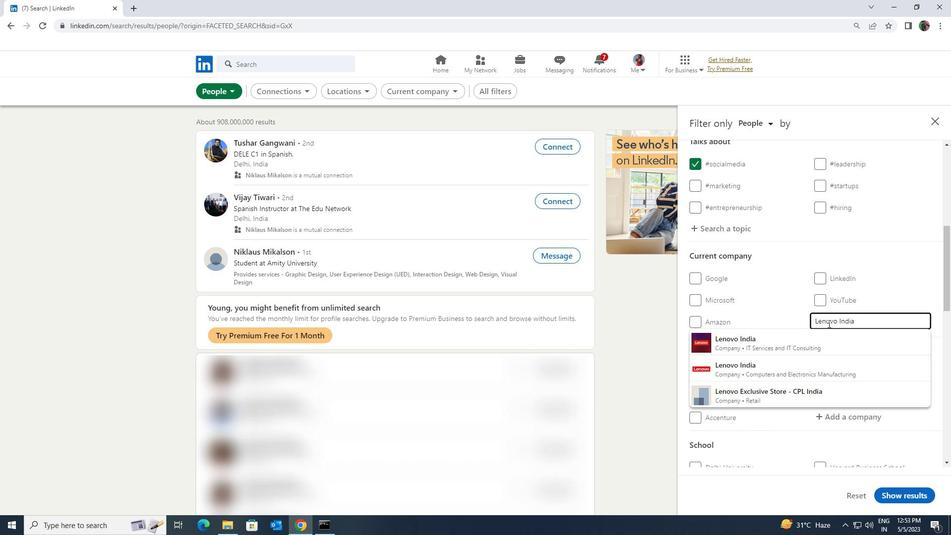
Action: Key pressed <Key.space>
Screenshot: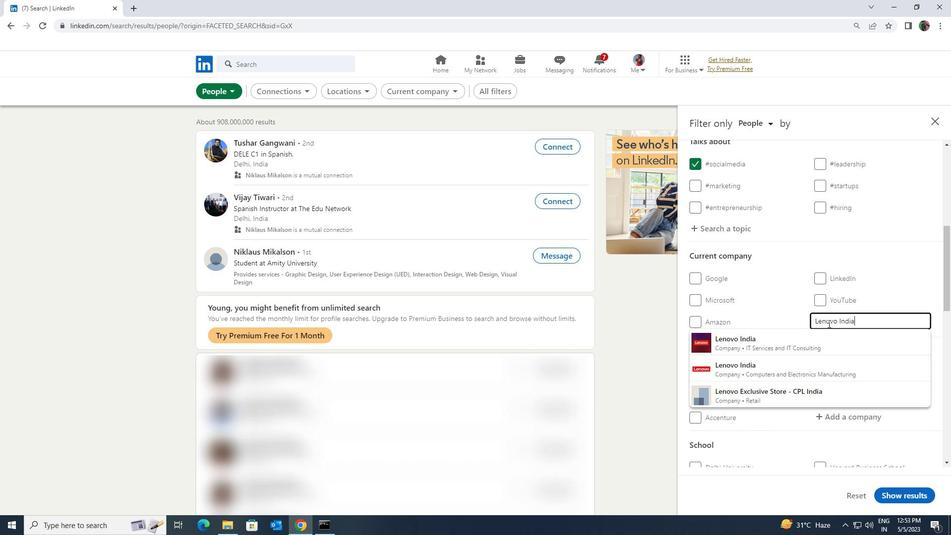 
Action: Mouse moved to (829, 336)
Screenshot: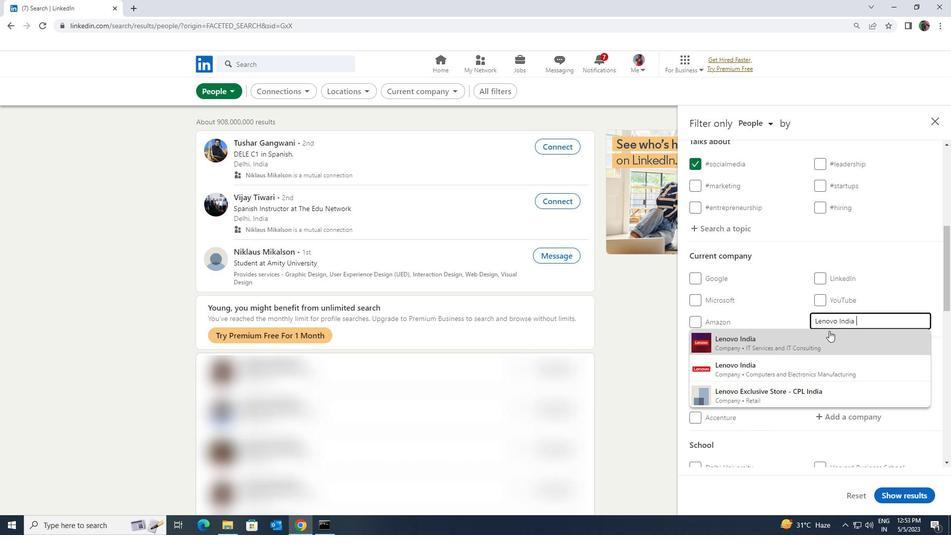 
Action: Mouse pressed left at (829, 336)
Screenshot: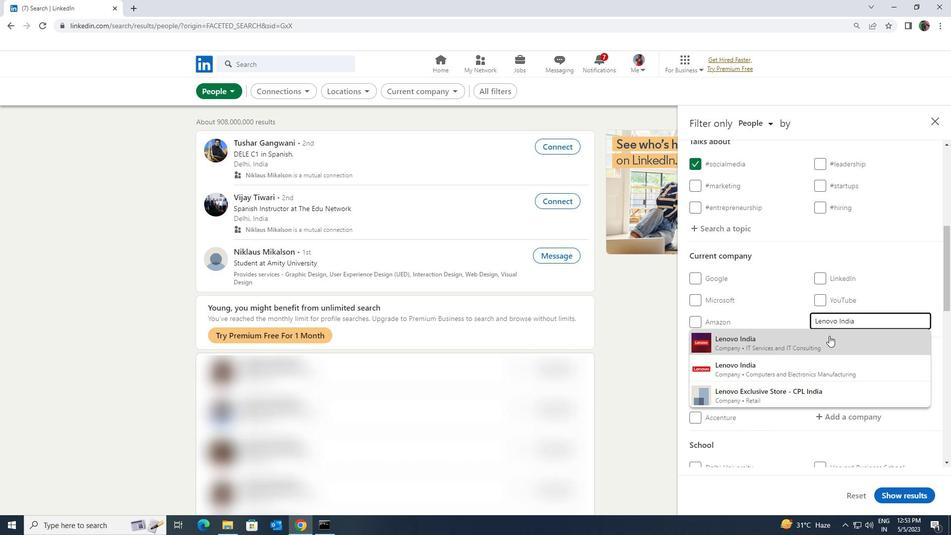 
Action: Mouse moved to (832, 335)
Screenshot: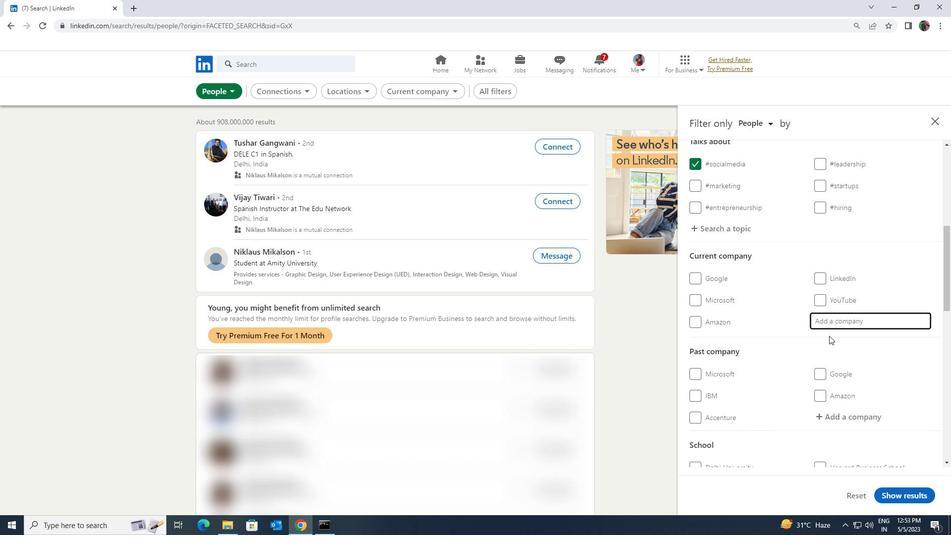 
Action: Mouse scrolled (832, 334) with delta (0, 0)
Screenshot: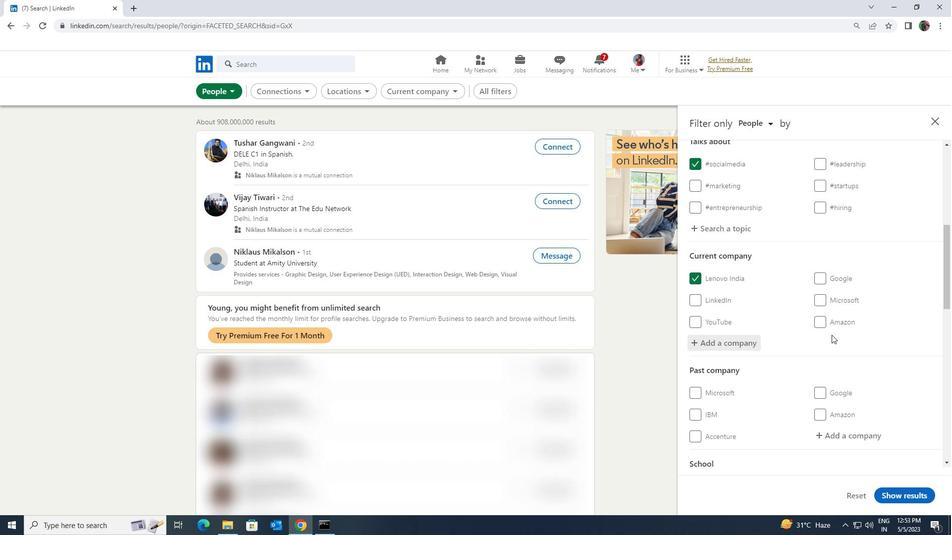 
Action: Mouse scrolled (832, 334) with delta (0, 0)
Screenshot: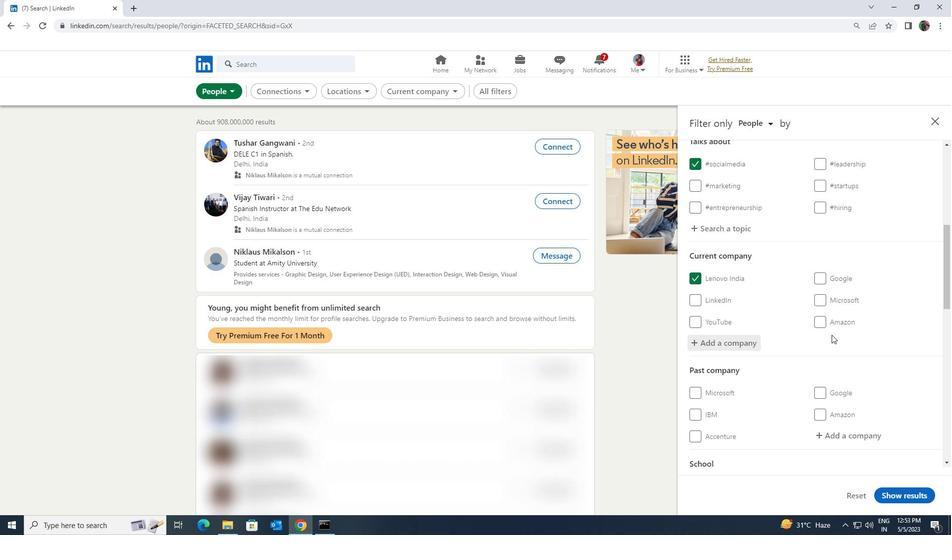 
Action: Mouse moved to (833, 334)
Screenshot: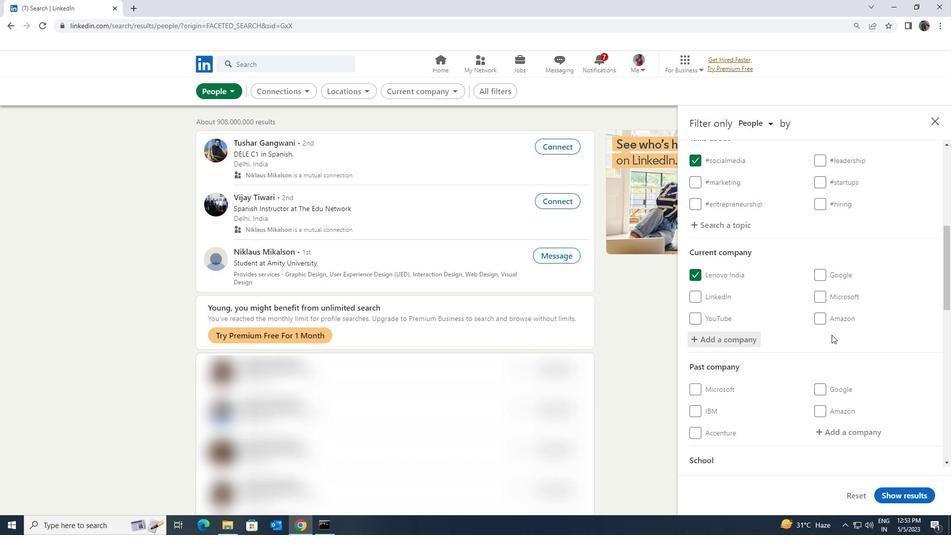 
Action: Mouse scrolled (833, 334) with delta (0, 0)
Screenshot: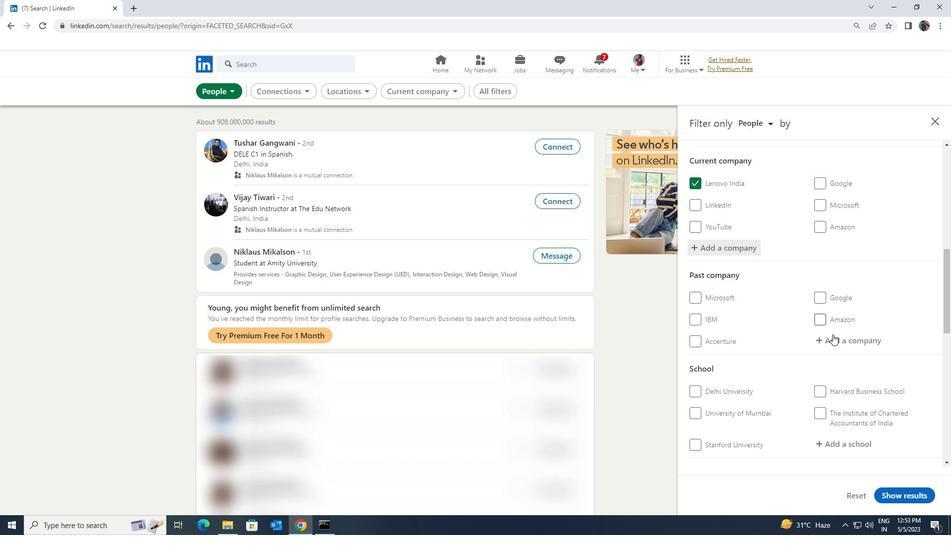 
Action: Mouse scrolled (833, 334) with delta (0, 0)
Screenshot: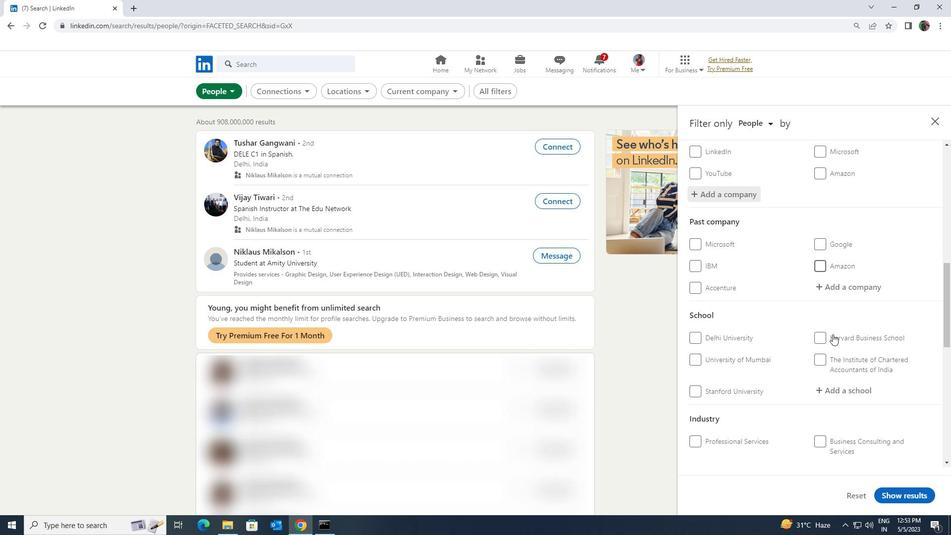 
Action: Mouse moved to (833, 335)
Screenshot: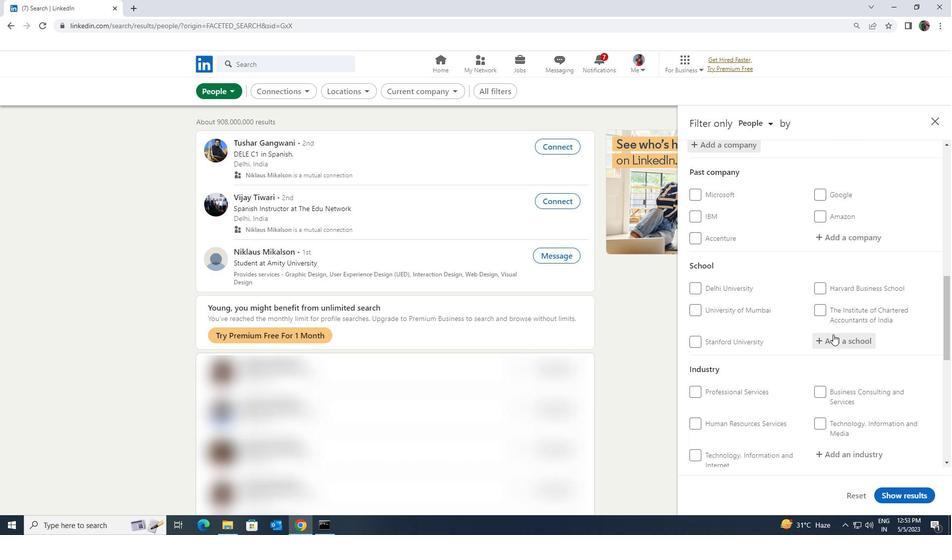 
Action: Mouse pressed left at (833, 335)
Screenshot: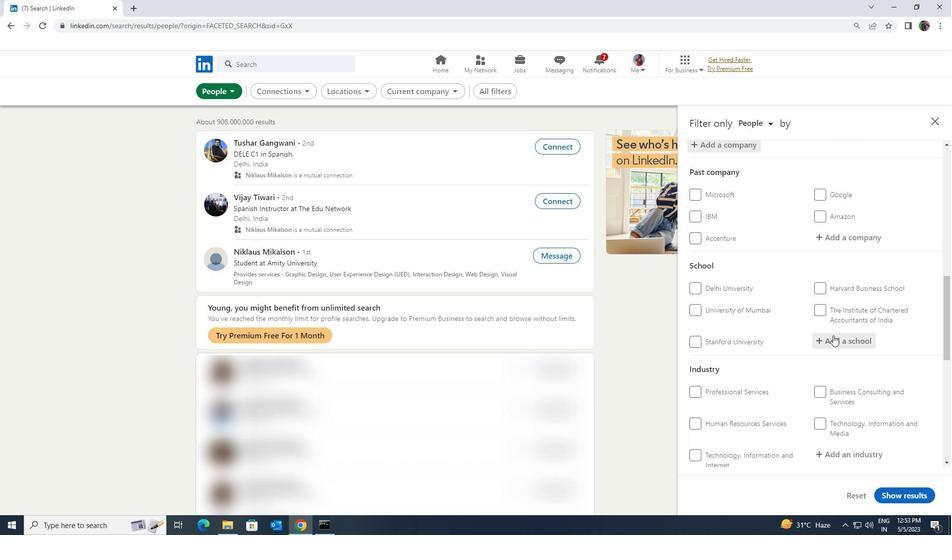
Action: Key pressed <Key.shift><Key.shift><Key.shift><Key.shift><Key.shift><Key.shift>SANDIP<Key.space><Key.shift>UNIVERSITY
Screenshot: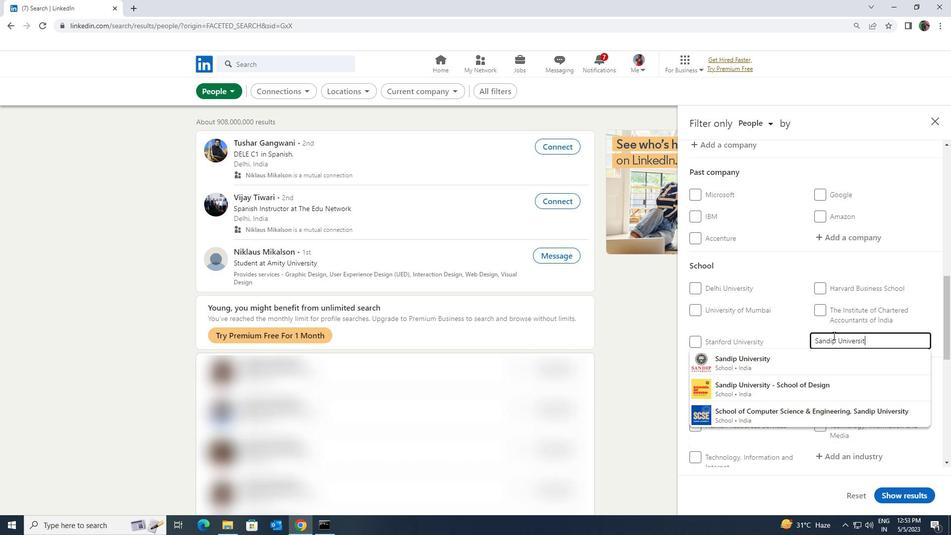 
Action: Mouse moved to (834, 353)
Screenshot: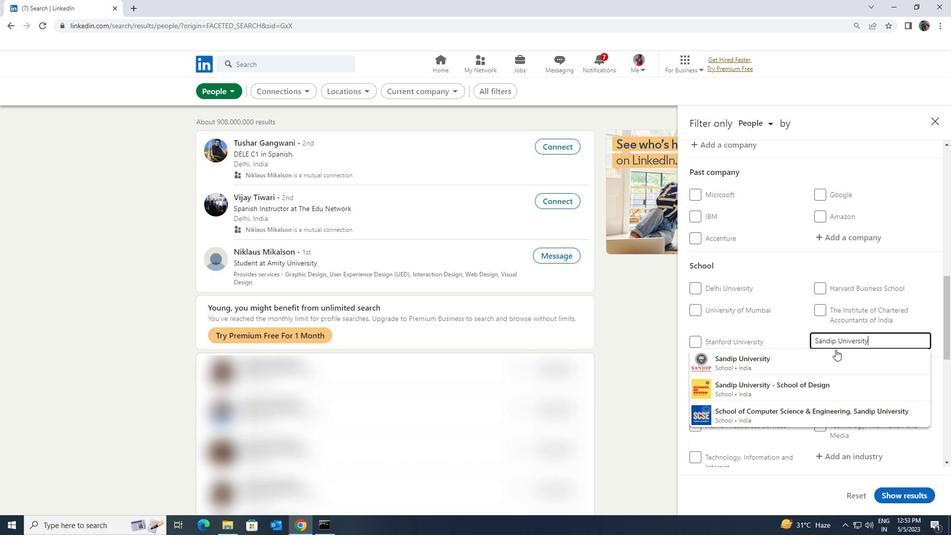 
Action: Mouse pressed left at (834, 353)
Screenshot: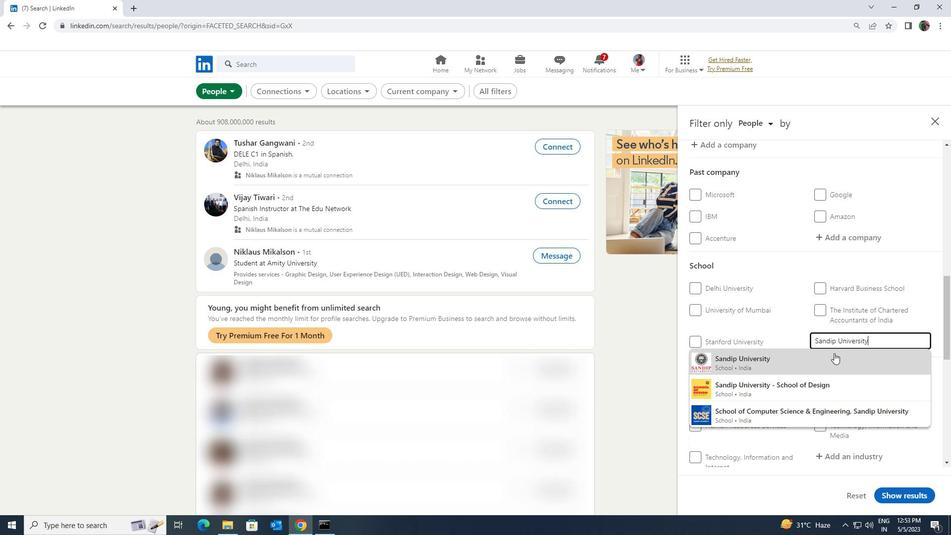
Action: Mouse scrolled (834, 352) with delta (0, 0)
Screenshot: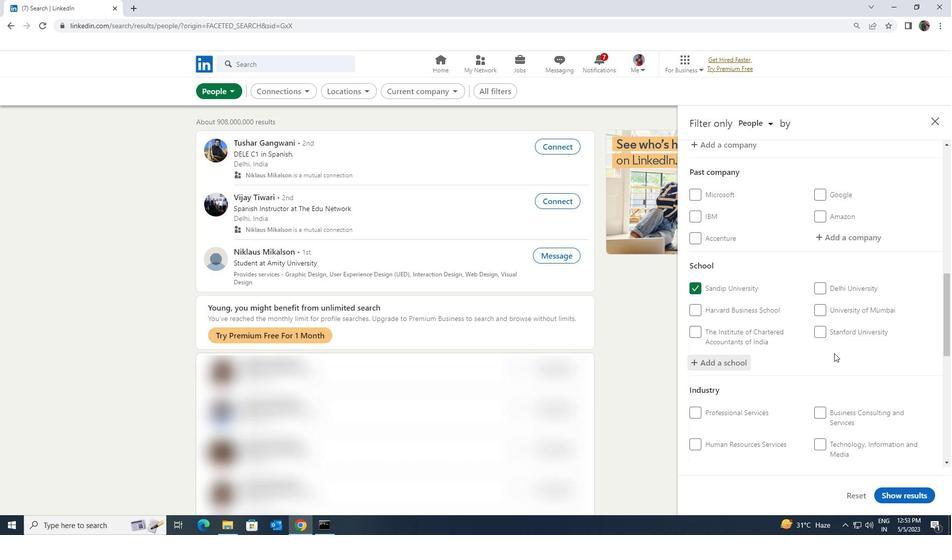 
Action: Mouse scrolled (834, 352) with delta (0, 0)
Screenshot: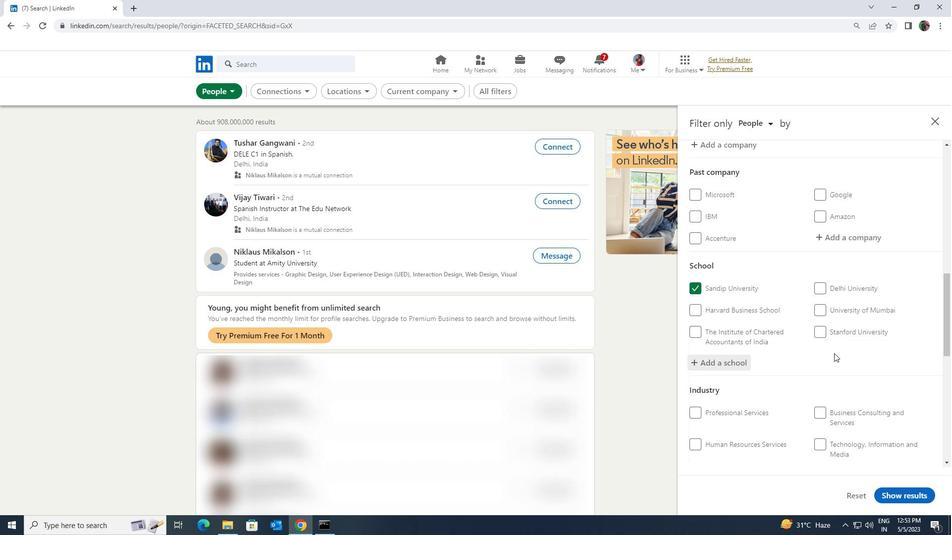 
Action: Mouse moved to (836, 371)
Screenshot: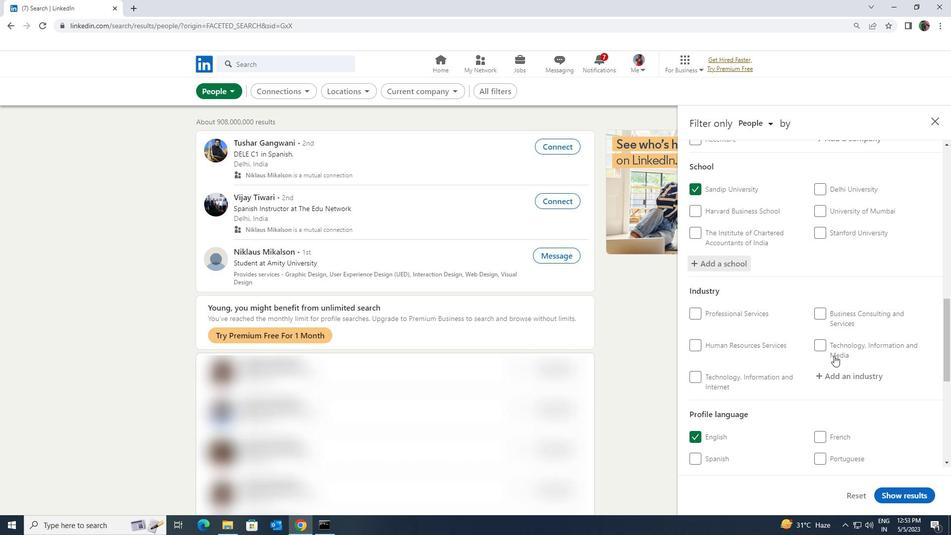 
Action: Mouse pressed left at (836, 371)
Screenshot: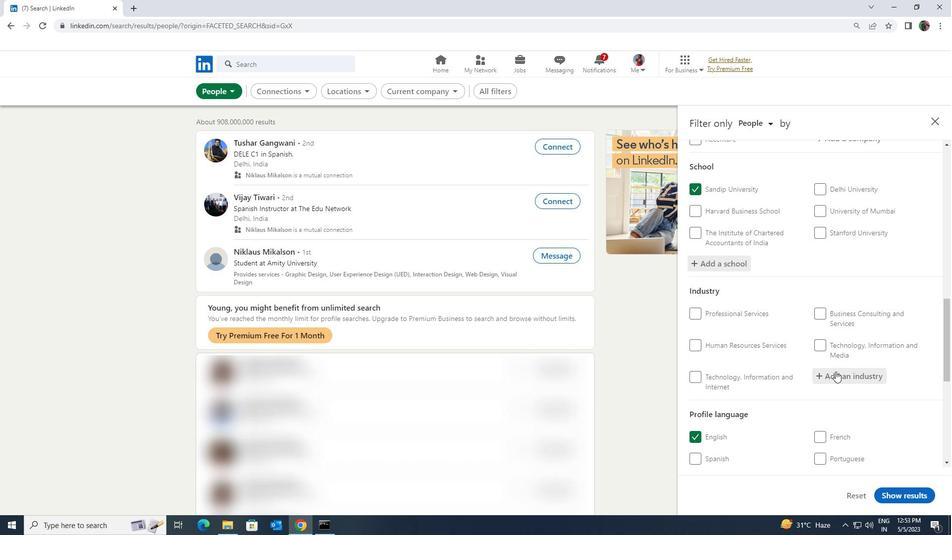 
Action: Key pressed <Key.shift><Key.shift><Key.shift><Key.shift>MEASURING<Key.space>AND<Key.space>
Screenshot: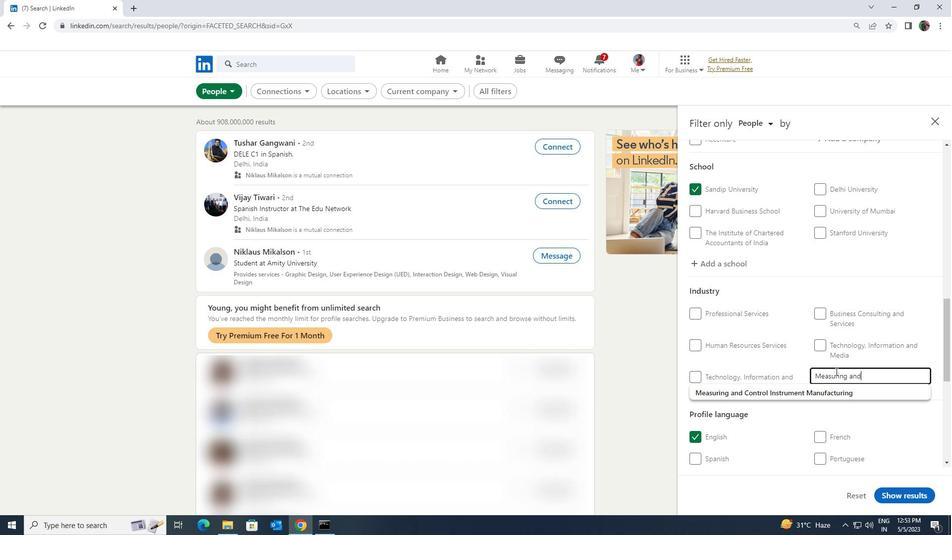 
Action: Mouse moved to (833, 385)
Screenshot: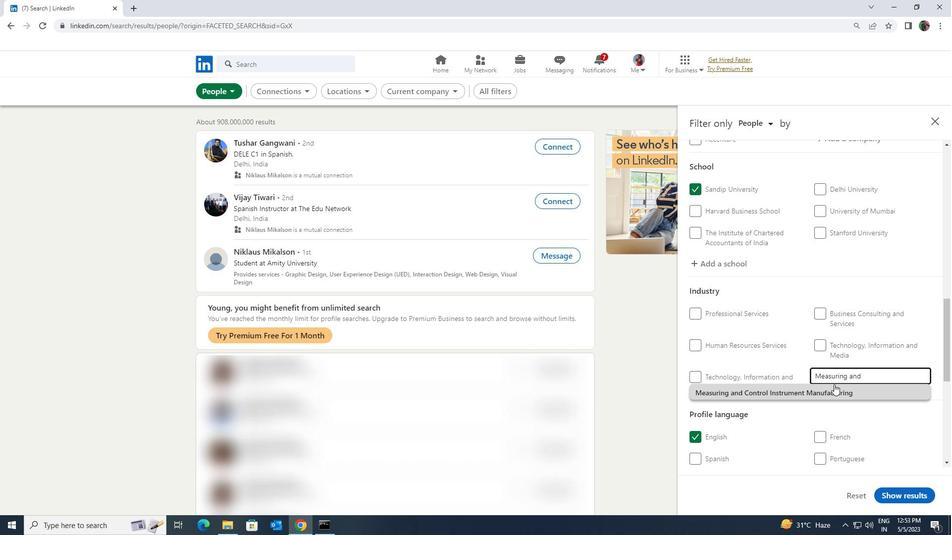 
Action: Mouse pressed left at (833, 385)
Screenshot: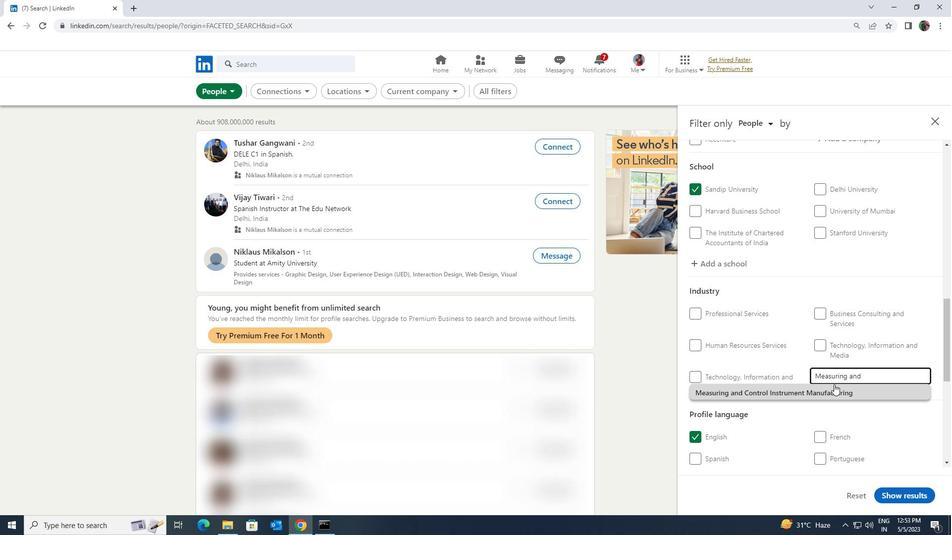
Action: Mouse moved to (836, 388)
Screenshot: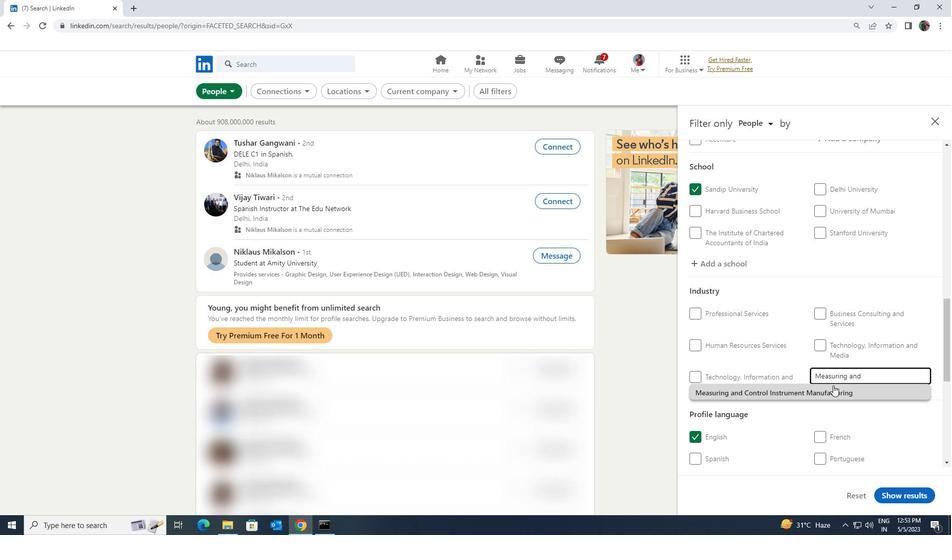 
Action: Mouse scrolled (836, 388) with delta (0, 0)
Screenshot: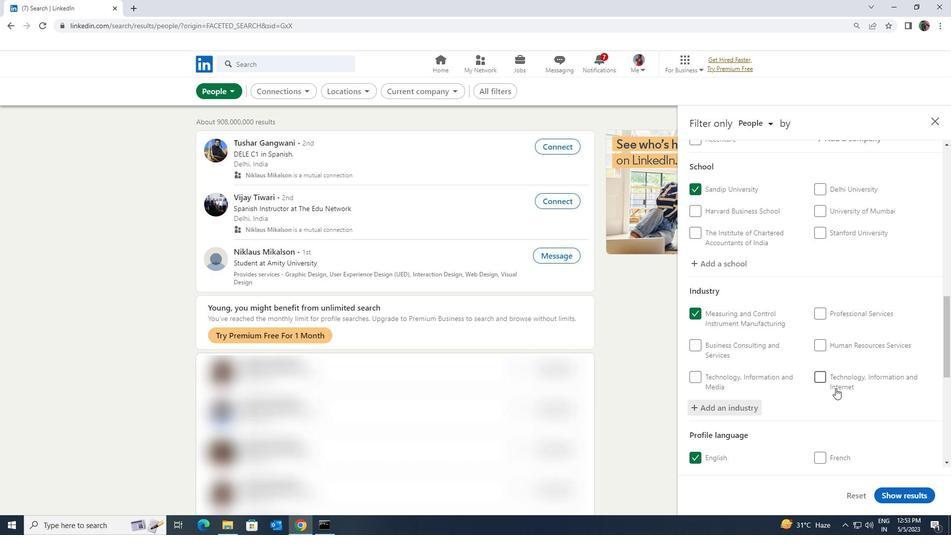 
Action: Mouse moved to (836, 388)
Screenshot: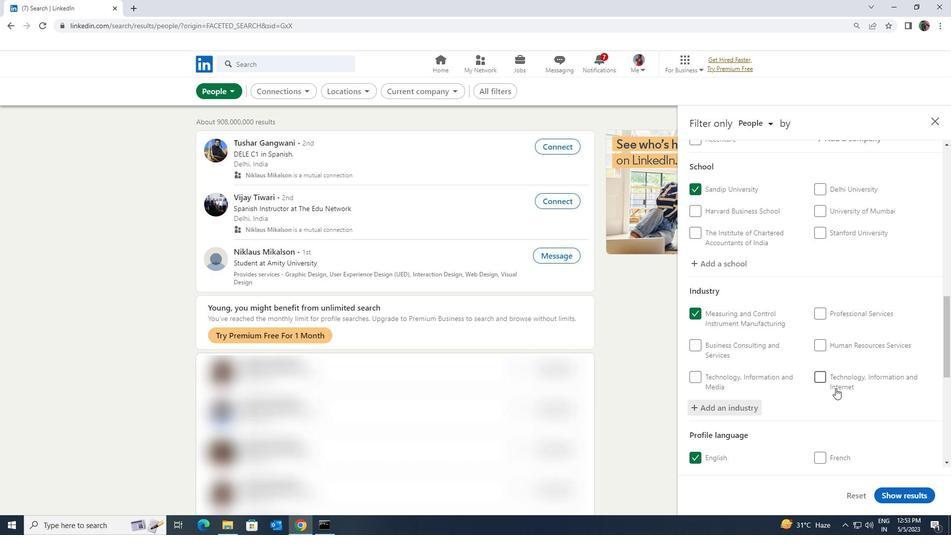 
Action: Mouse scrolled (836, 388) with delta (0, 0)
Screenshot: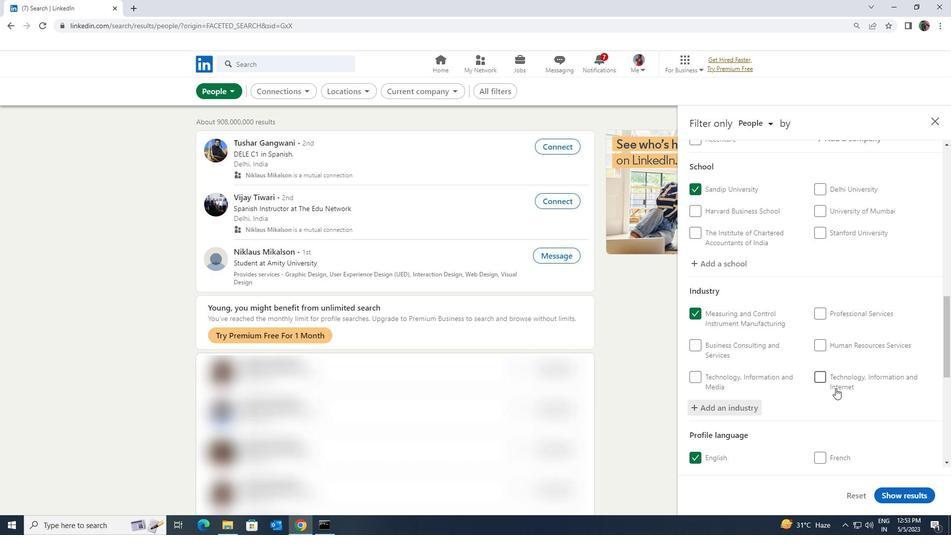 
Action: Mouse scrolled (836, 388) with delta (0, 0)
Screenshot: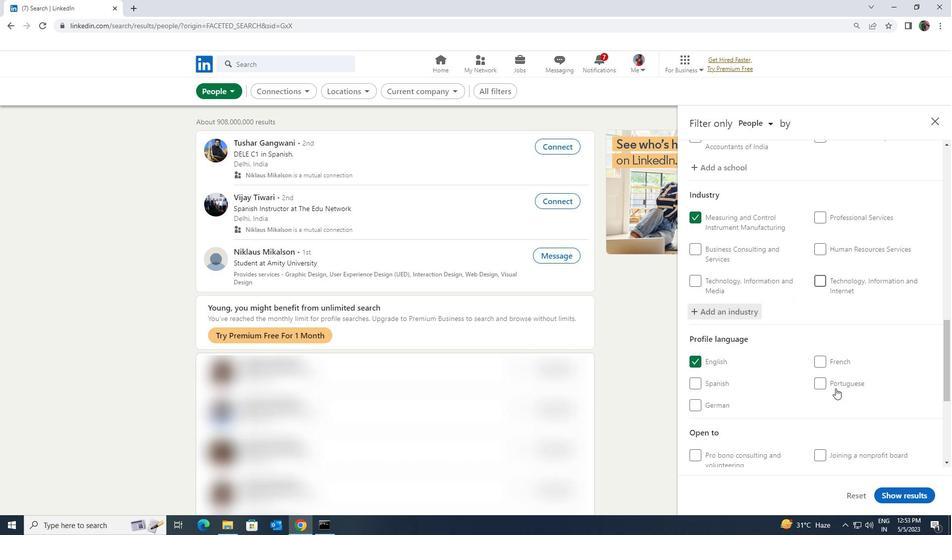 
Action: Mouse scrolled (836, 388) with delta (0, 0)
Screenshot: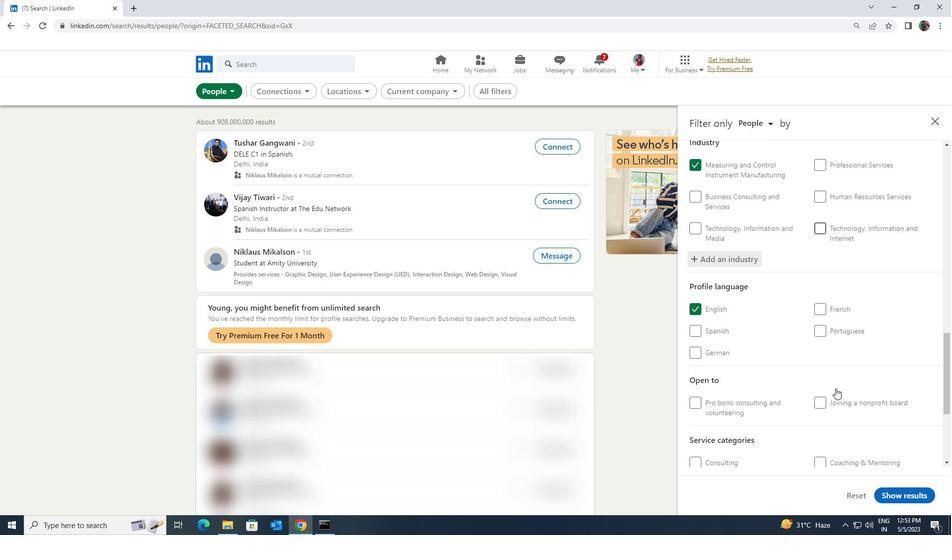 
Action: Mouse scrolled (836, 388) with delta (0, 0)
Screenshot: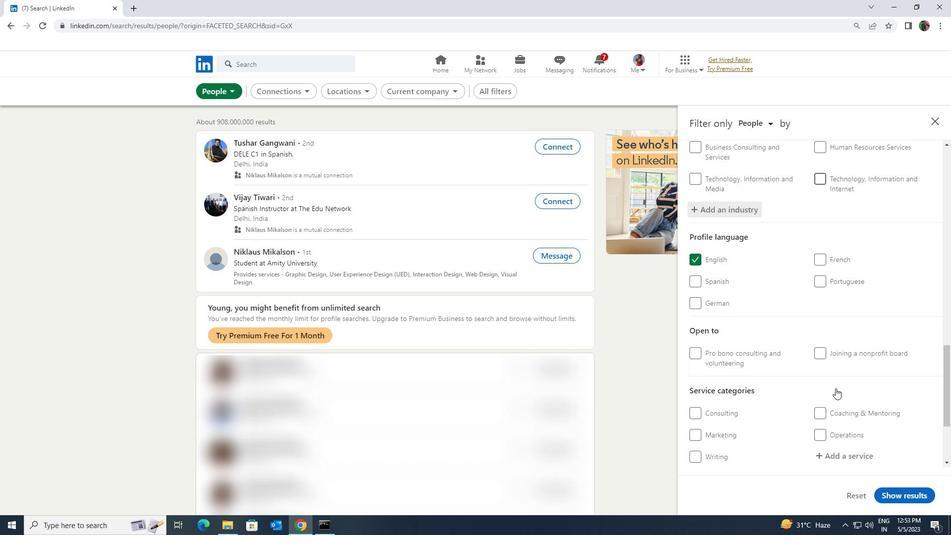 
Action: Mouse moved to (838, 401)
Screenshot: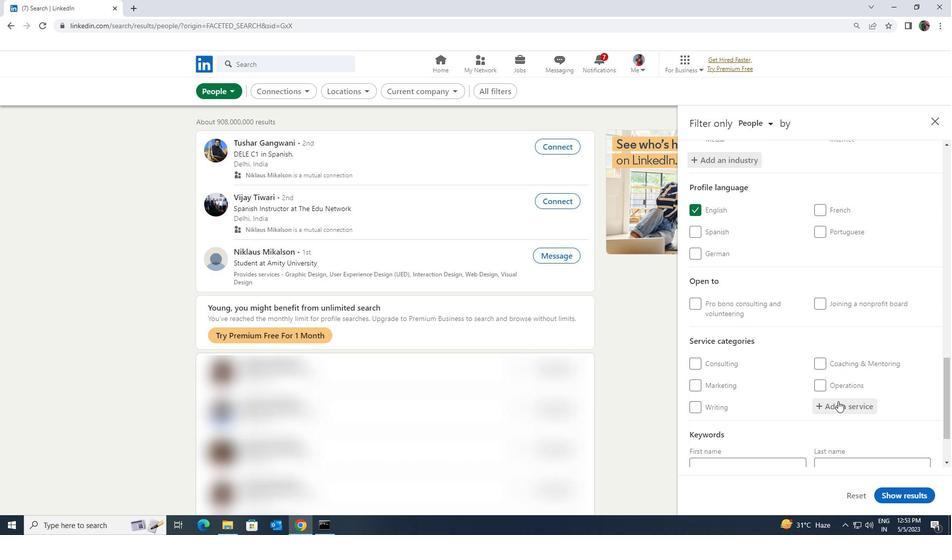 
Action: Mouse pressed left at (838, 401)
Screenshot: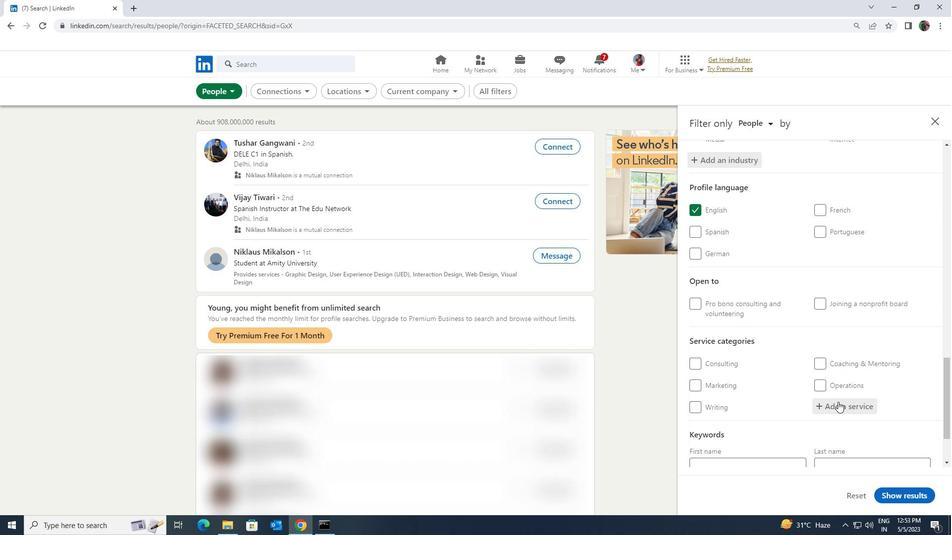 
Action: Key pressed <Key.shift><Key.shift><Key.shift><Key.shift><Key.shift><Key.shift><Key.shift><Key.shift><Key.shift><Key.shift>NOTARY<Key.shift>ONLINE<Key.space><Key.shift>RESEARCH<Key.enter>
Screenshot: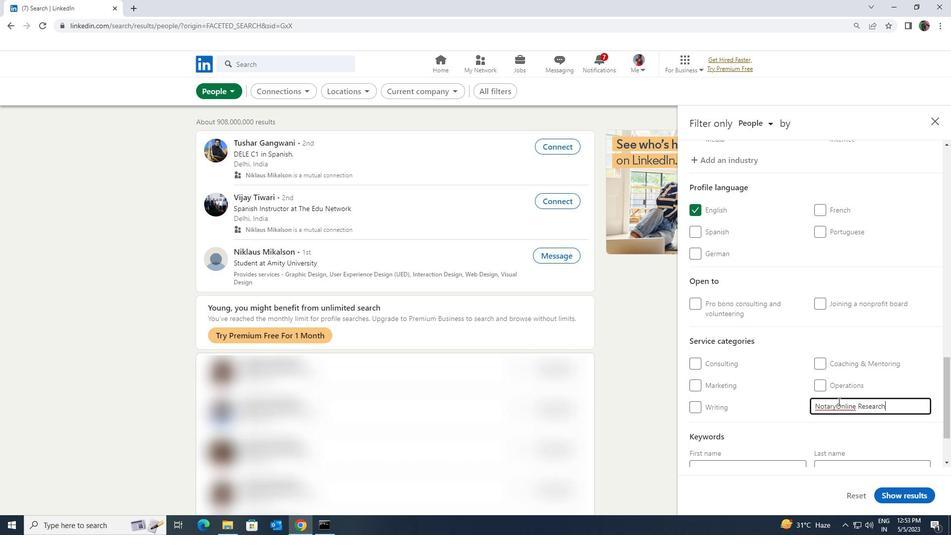 
Action: Mouse scrolled (838, 401) with delta (0, 0)
Screenshot: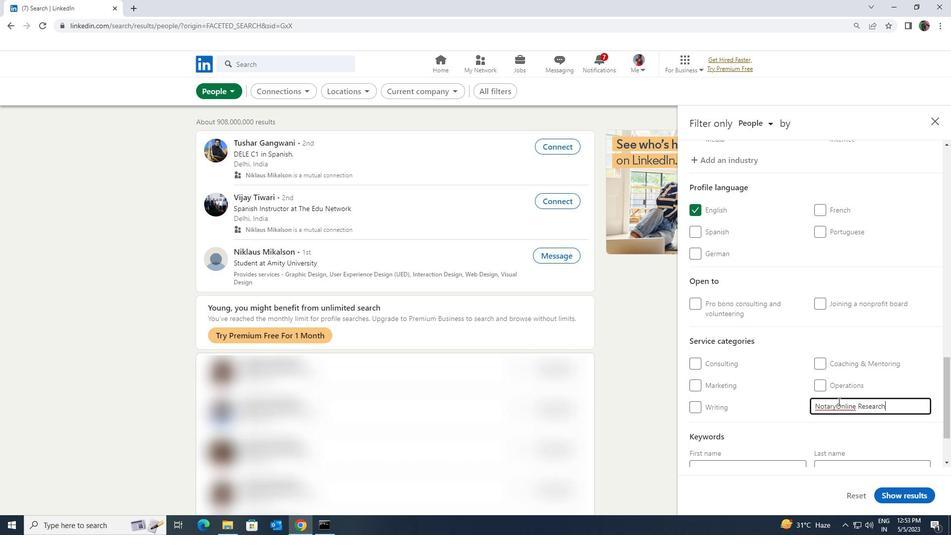 
Action: Mouse moved to (789, 453)
Screenshot: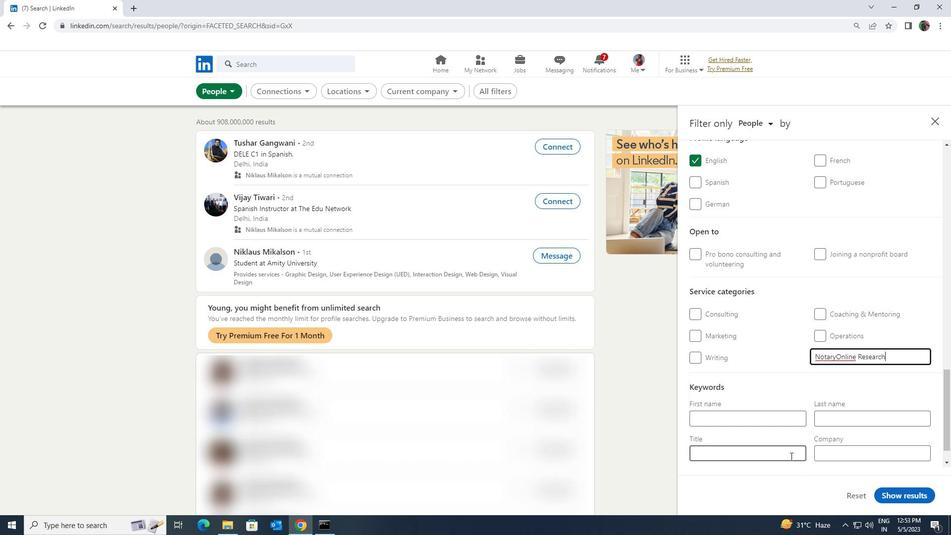 
Action: Mouse pressed left at (789, 453)
Screenshot: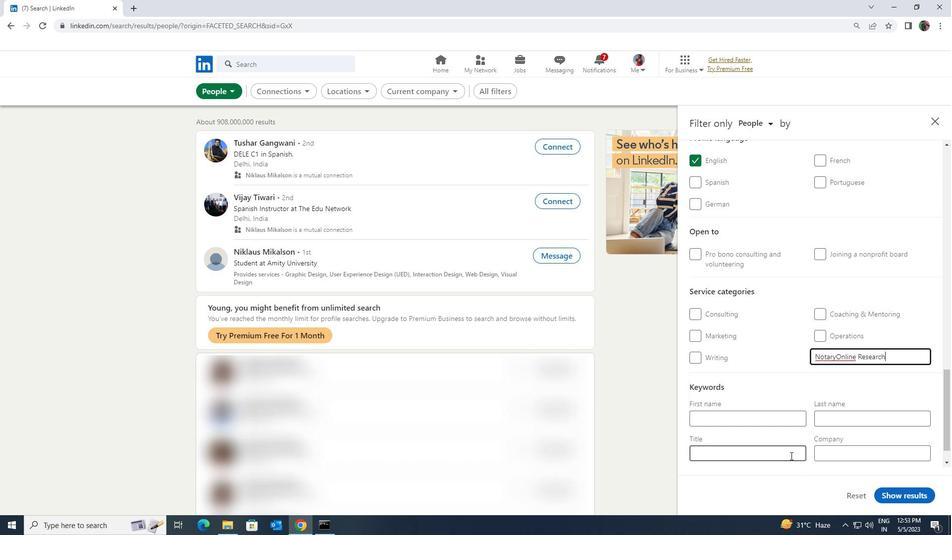 
Action: Key pressed <Key.shift><Key.shift><Key.shift><Key.shift><Key.shift><Key.shift>PHYSICAL<Key.space><Key.shift>THERAPIST
Screenshot: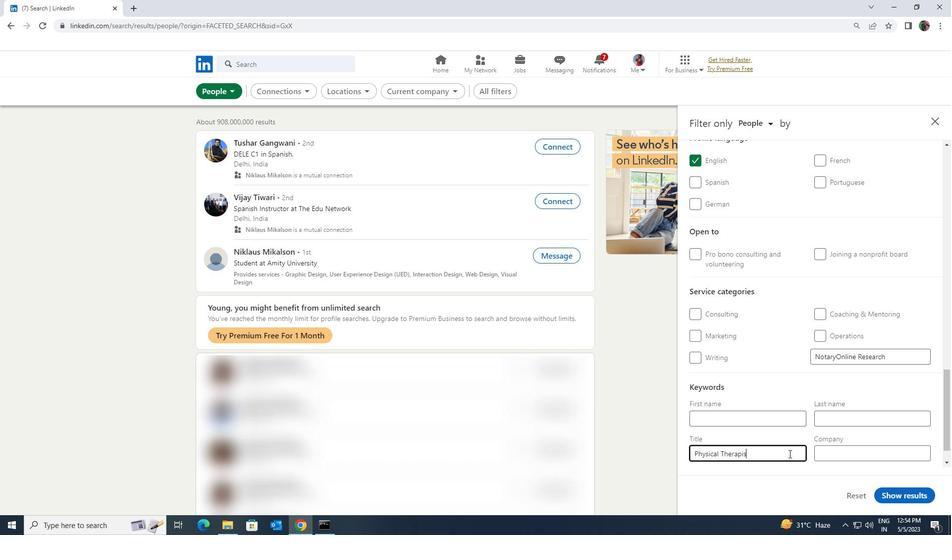 
Action: Mouse moved to (887, 491)
Screenshot: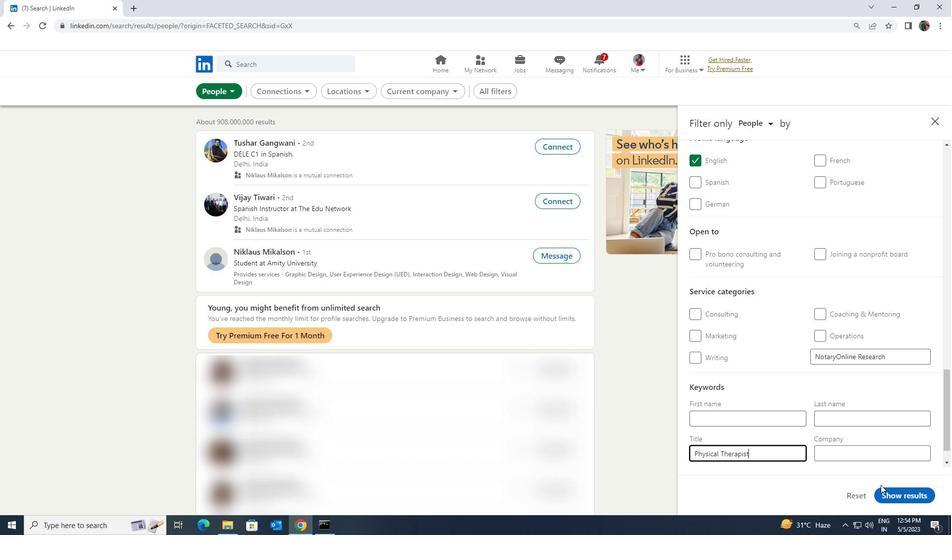 
Action: Mouse pressed left at (887, 491)
Screenshot: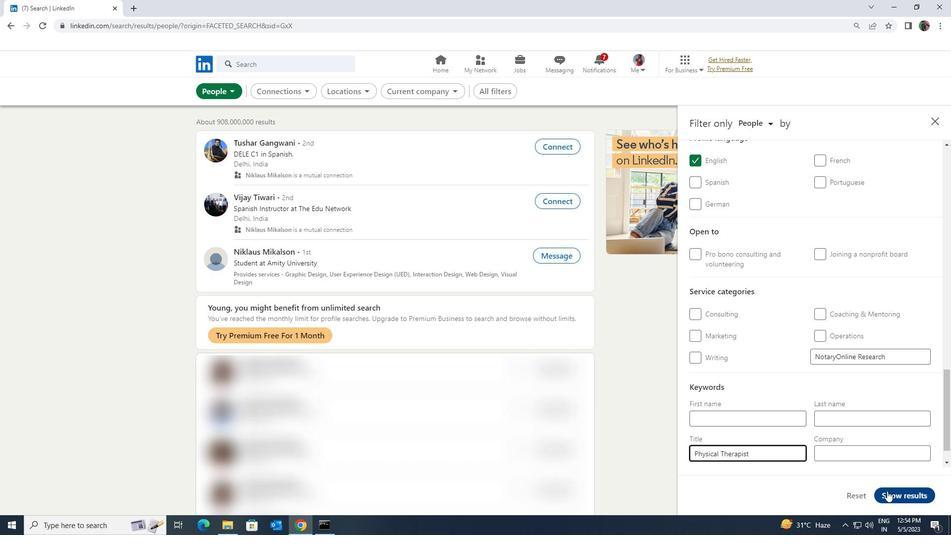 
